 Task: Search one way flight ticket for 2 adults, 2 infants in seat and 1 infant on lap in first from Dallas: Dallas Fort Worth International Airport to Springfield: Abraham Lincoln Capital Airport on 5-2-2023. Choice of flights is Singapure airlines. Number of bags: 5 checked bags. Price is upto 45000. Outbound departure time preference is 17:30.
Action: Mouse moved to (347, 137)
Screenshot: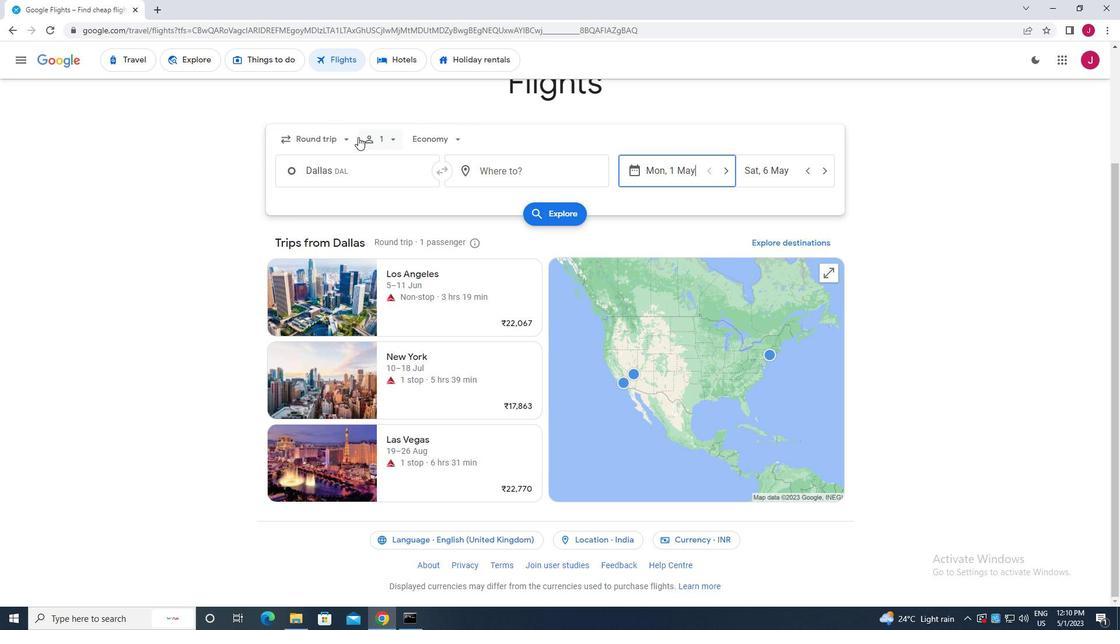 
Action: Mouse pressed left at (347, 137)
Screenshot: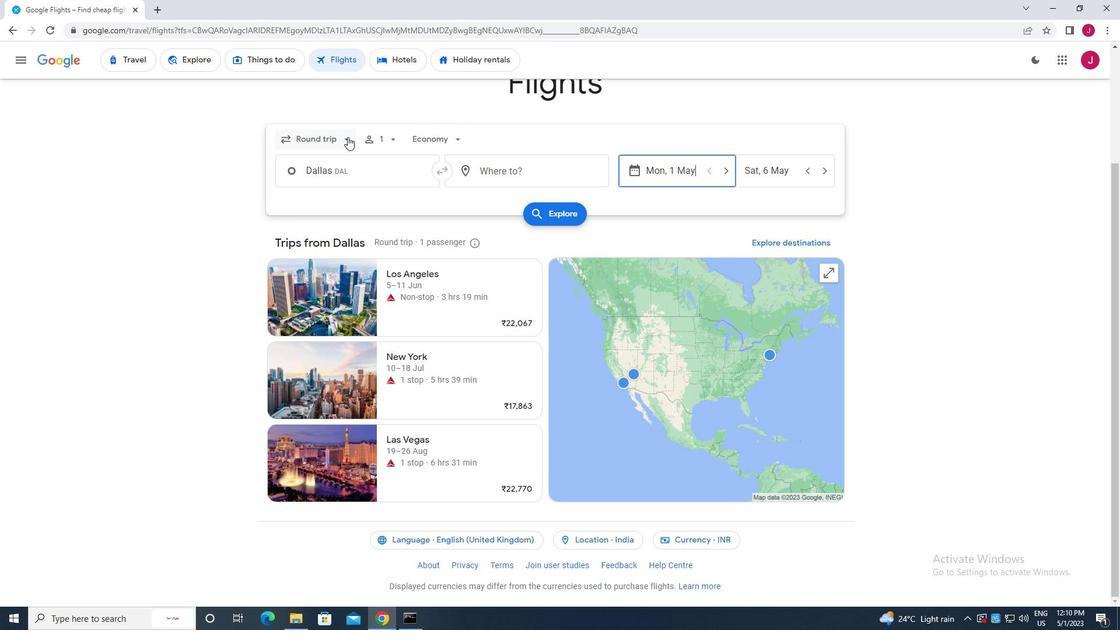 
Action: Mouse moved to (338, 192)
Screenshot: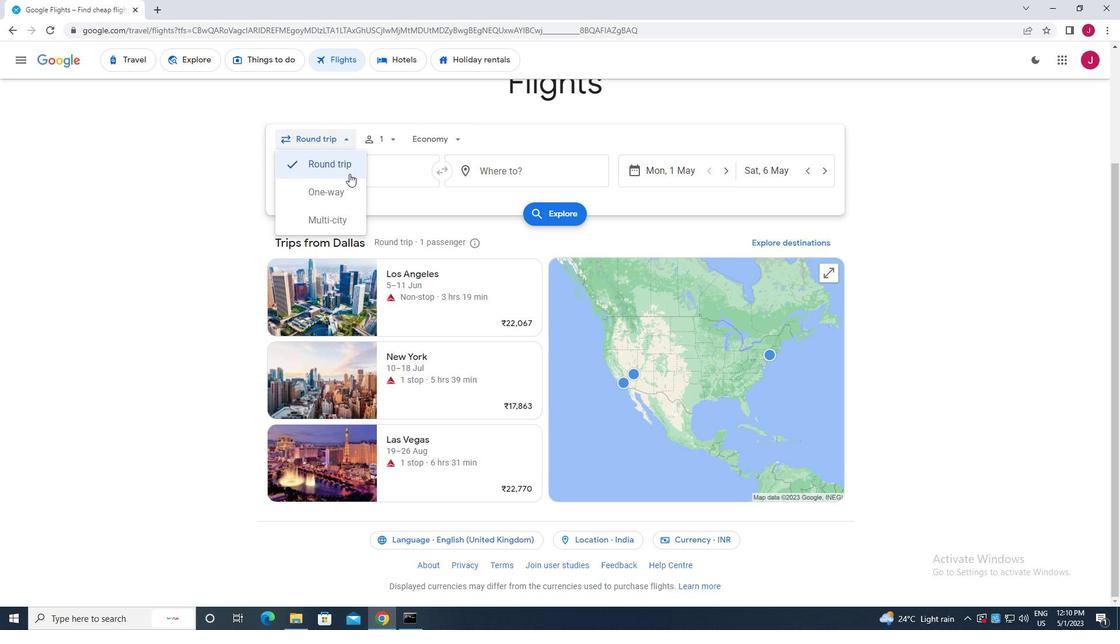 
Action: Mouse pressed left at (338, 192)
Screenshot: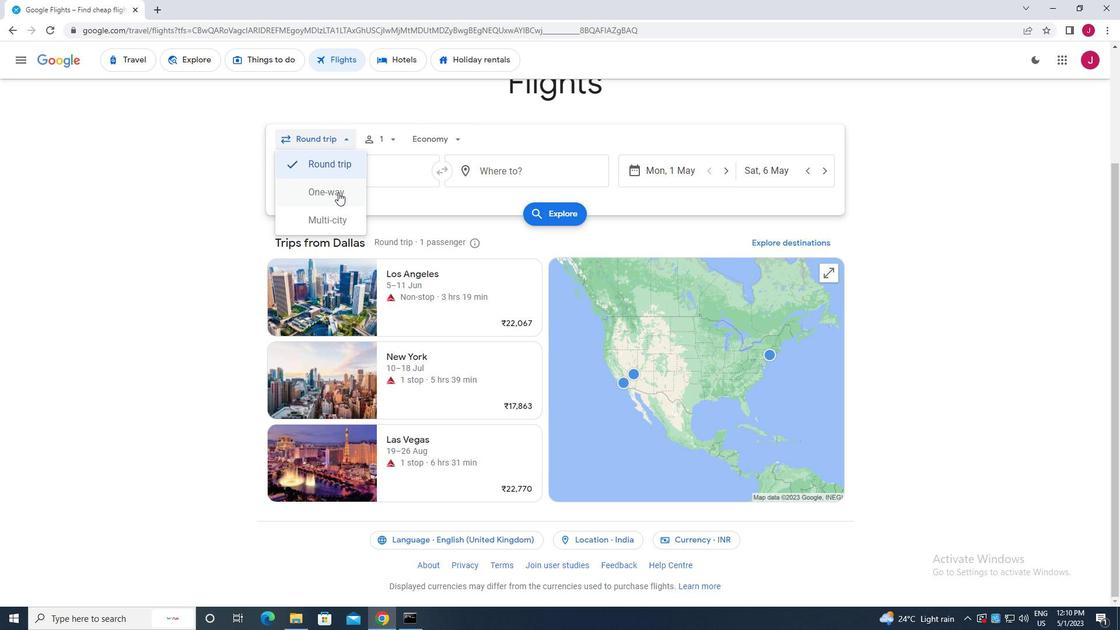 
Action: Mouse moved to (392, 141)
Screenshot: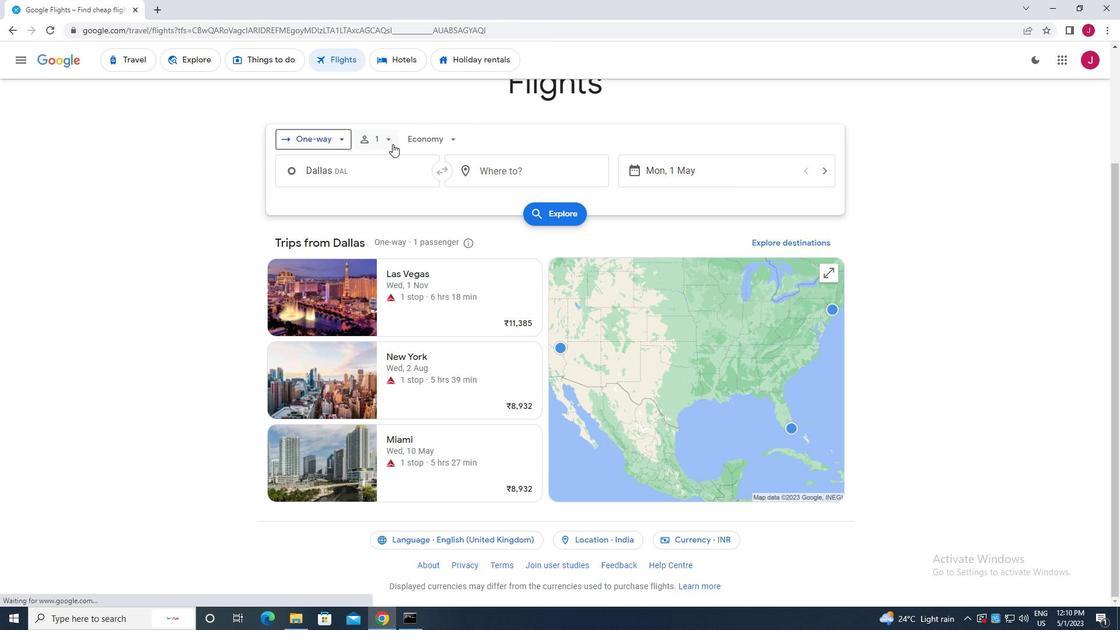 
Action: Mouse pressed left at (392, 141)
Screenshot: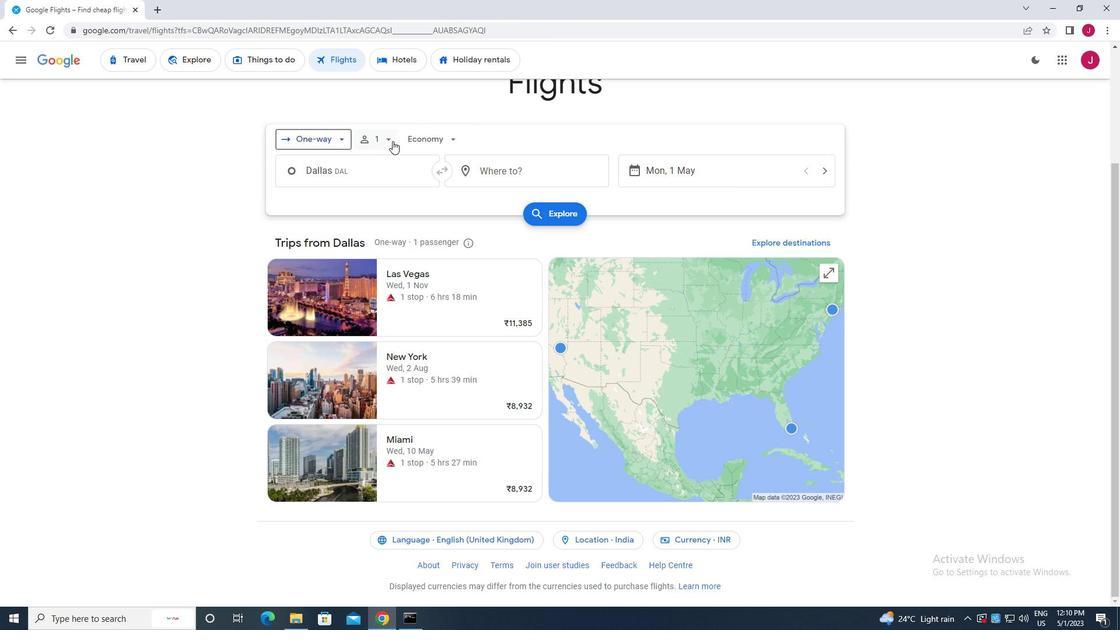 
Action: Mouse moved to (476, 168)
Screenshot: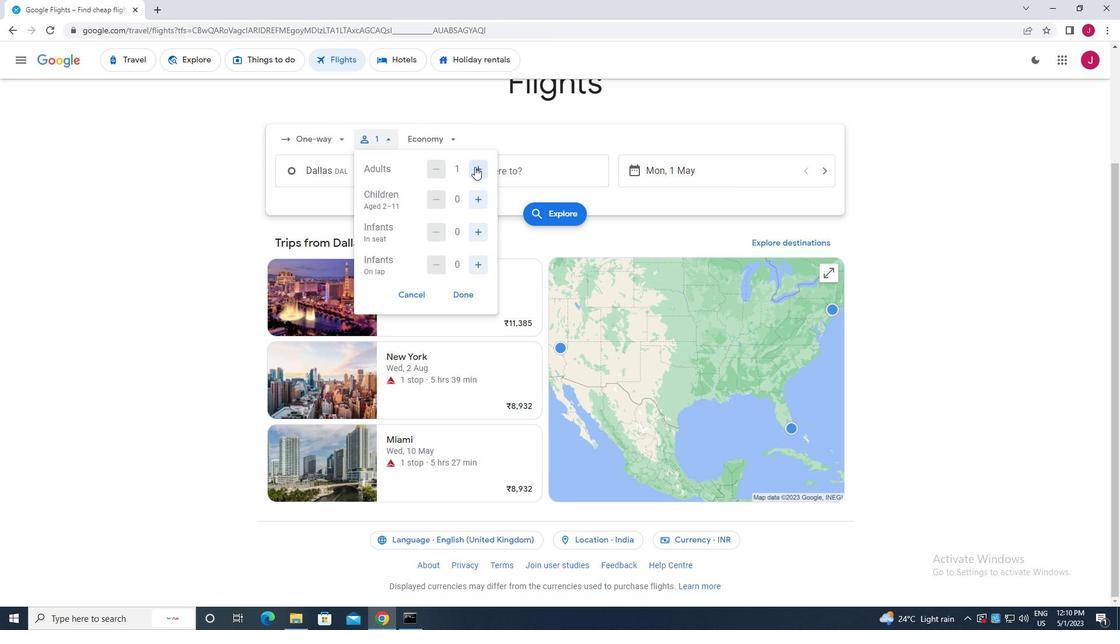 
Action: Mouse pressed left at (476, 168)
Screenshot: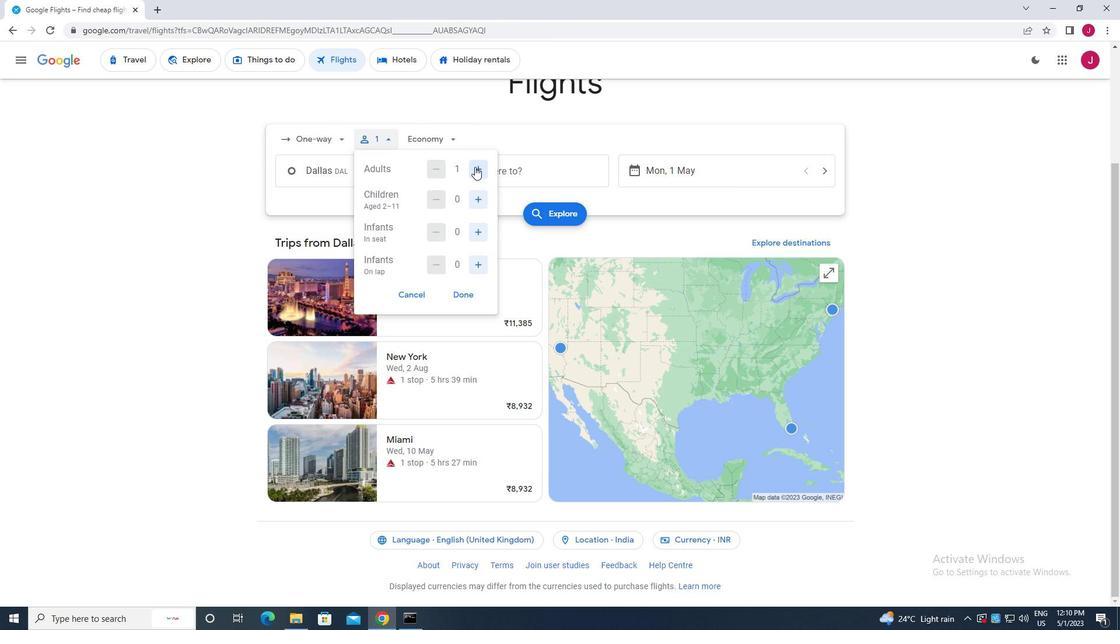 
Action: Mouse moved to (477, 169)
Screenshot: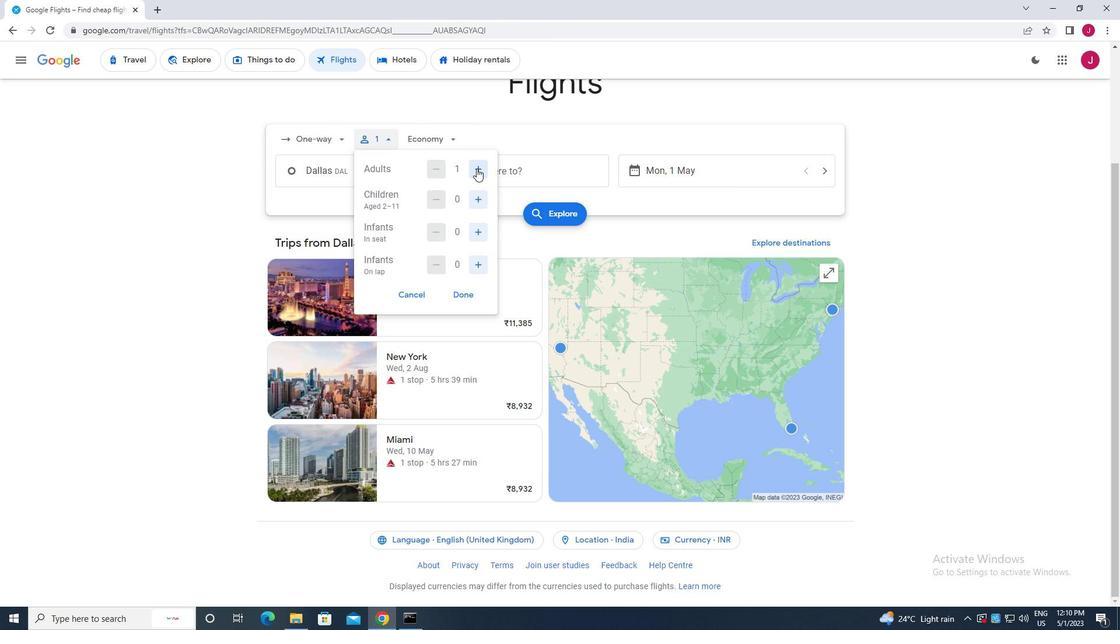 
Action: Mouse pressed left at (477, 169)
Screenshot: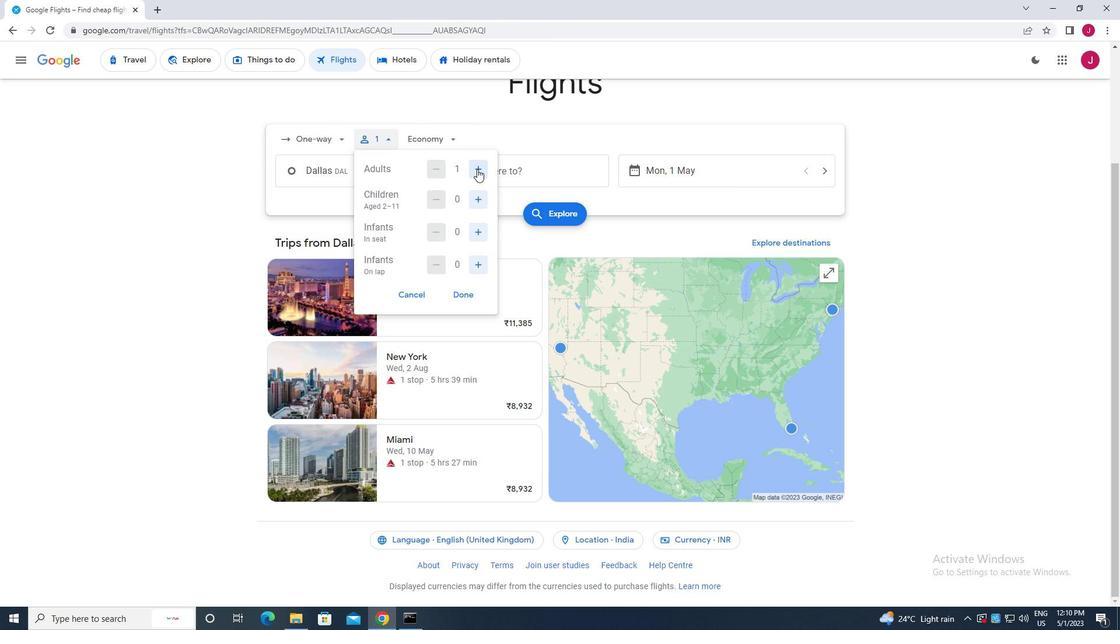 
Action: Mouse moved to (434, 169)
Screenshot: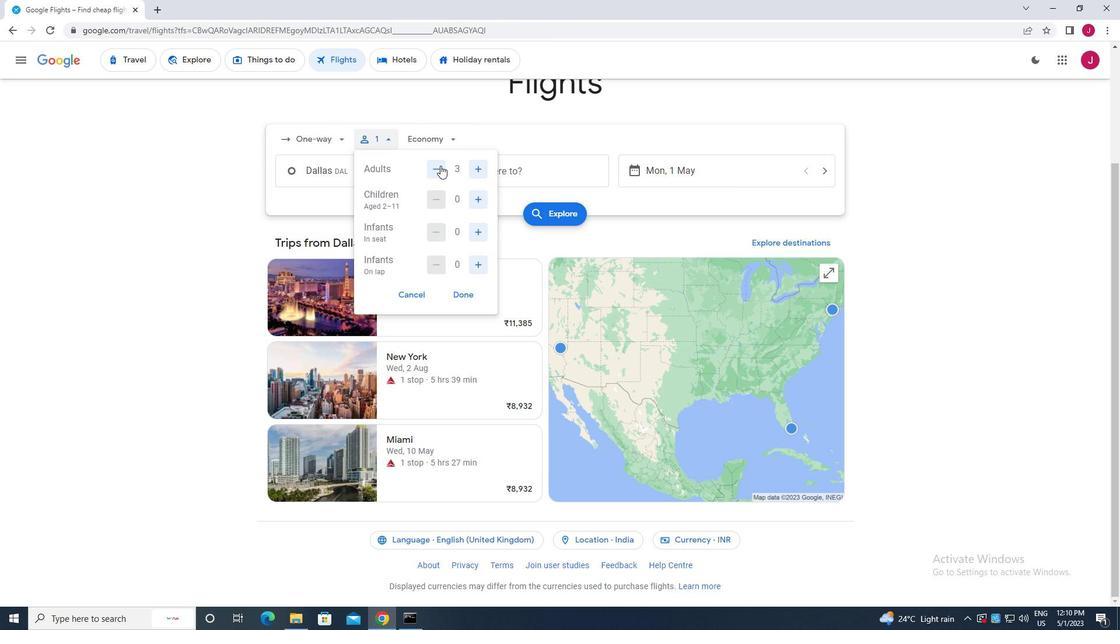 
Action: Mouse pressed left at (434, 169)
Screenshot: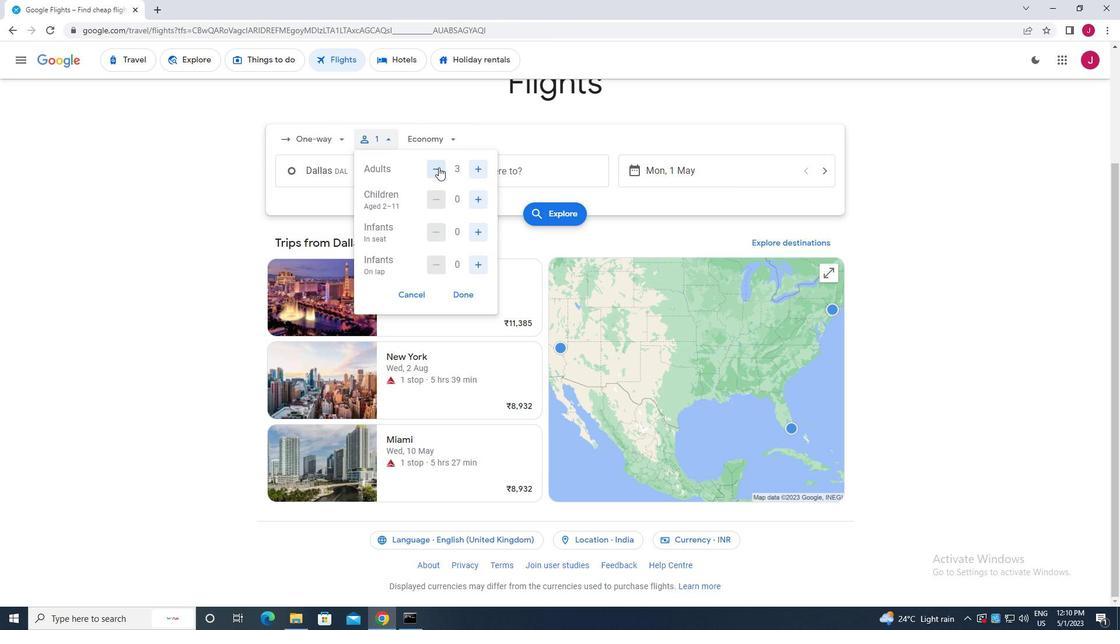 
Action: Mouse moved to (478, 201)
Screenshot: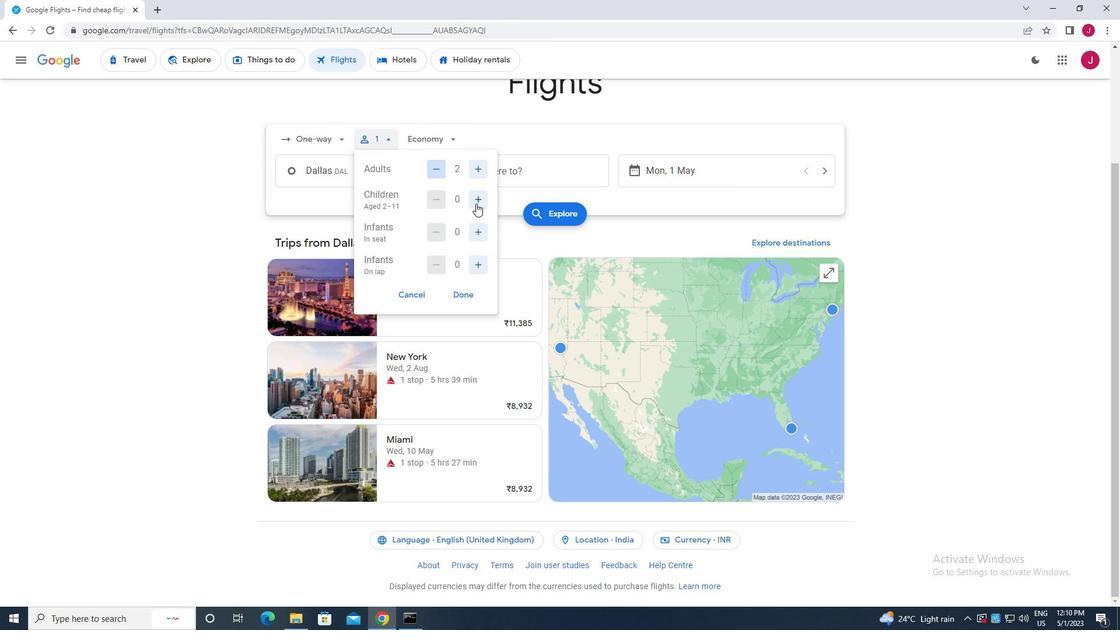 
Action: Mouse pressed left at (478, 201)
Screenshot: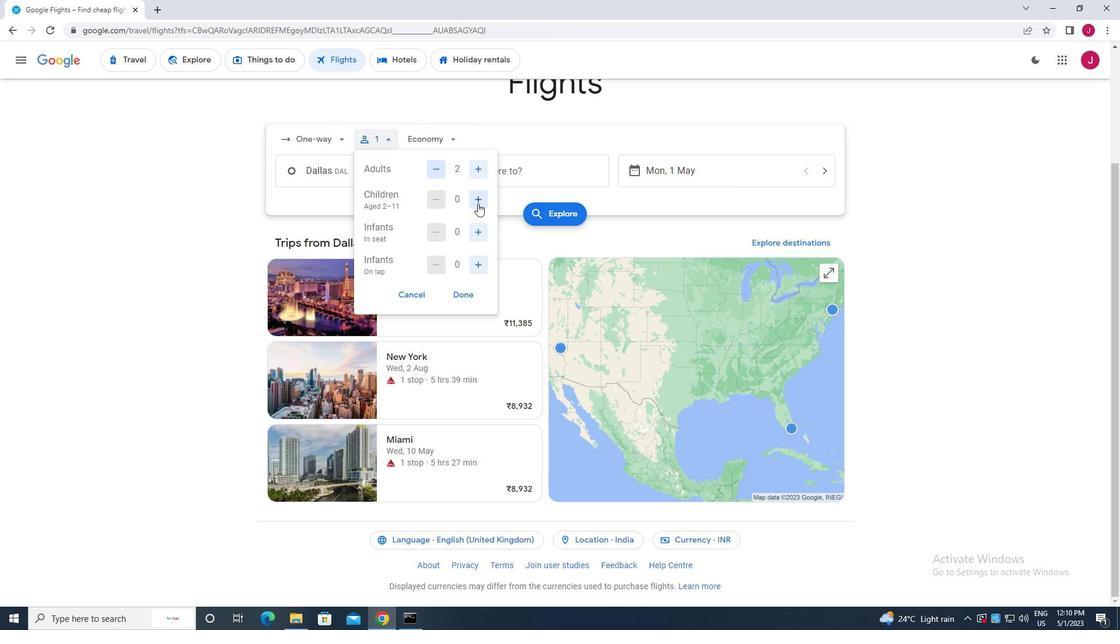 
Action: Mouse pressed left at (478, 201)
Screenshot: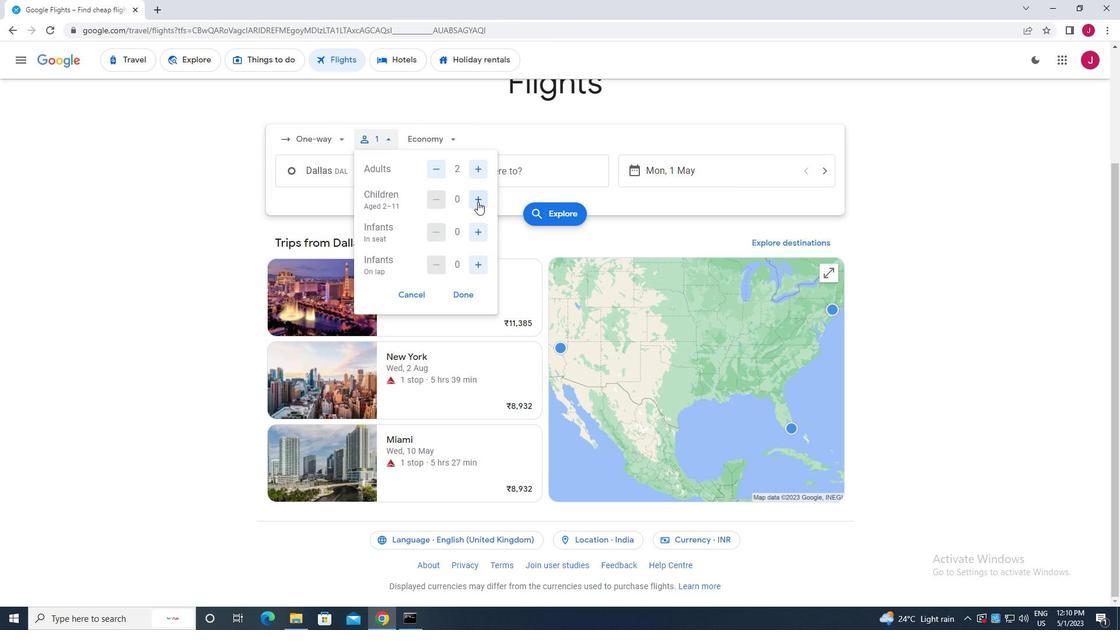 
Action: Mouse moved to (437, 199)
Screenshot: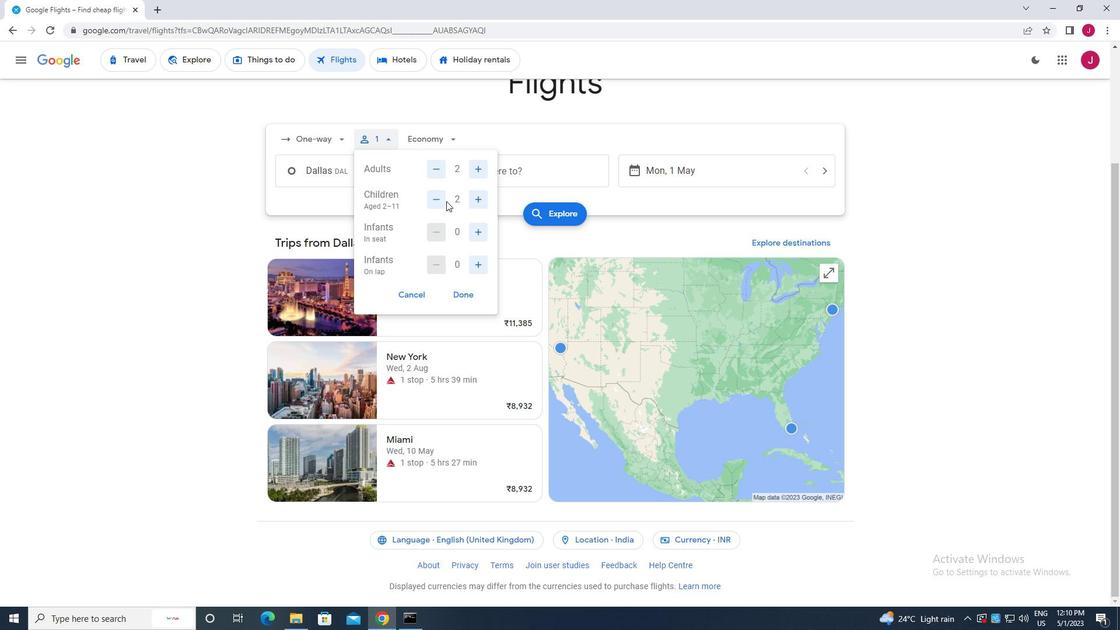 
Action: Mouse pressed left at (437, 199)
Screenshot: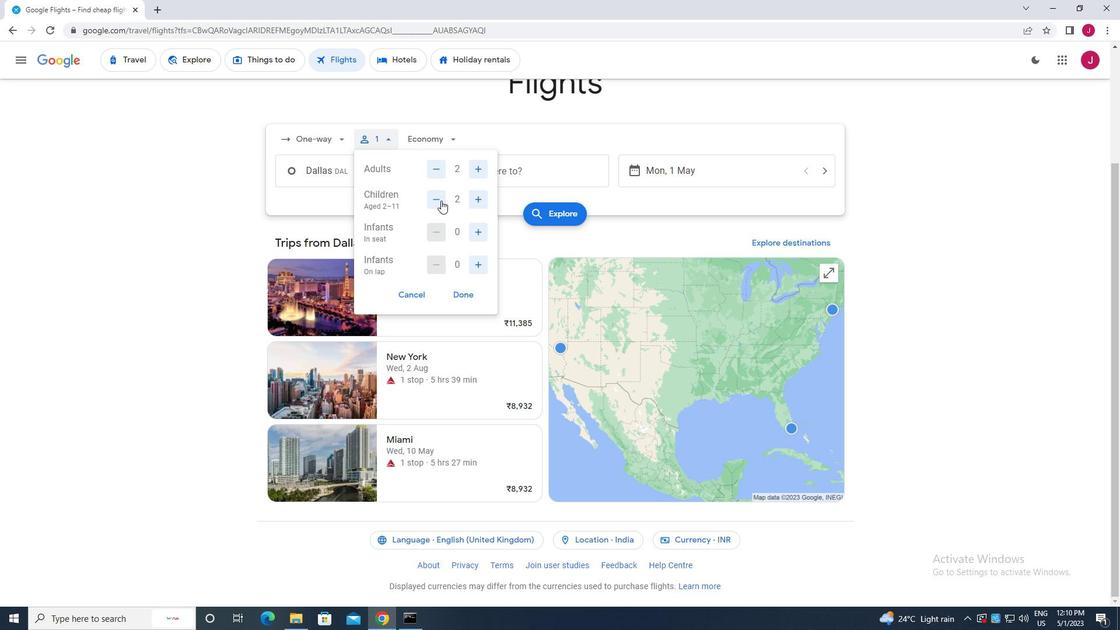 
Action: Mouse pressed left at (437, 199)
Screenshot: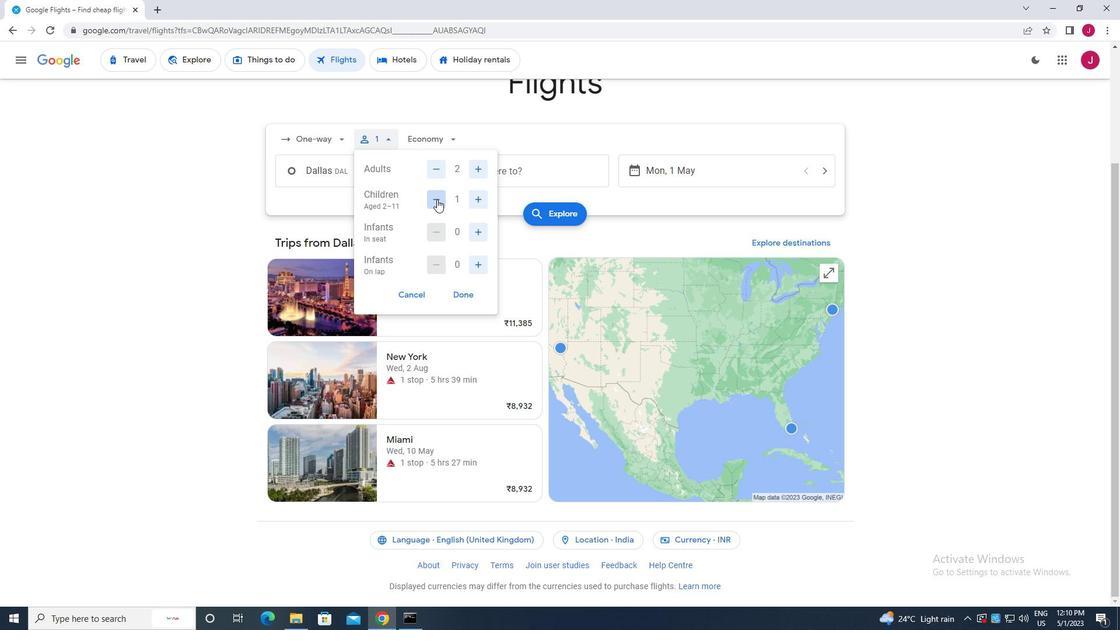 
Action: Mouse moved to (480, 231)
Screenshot: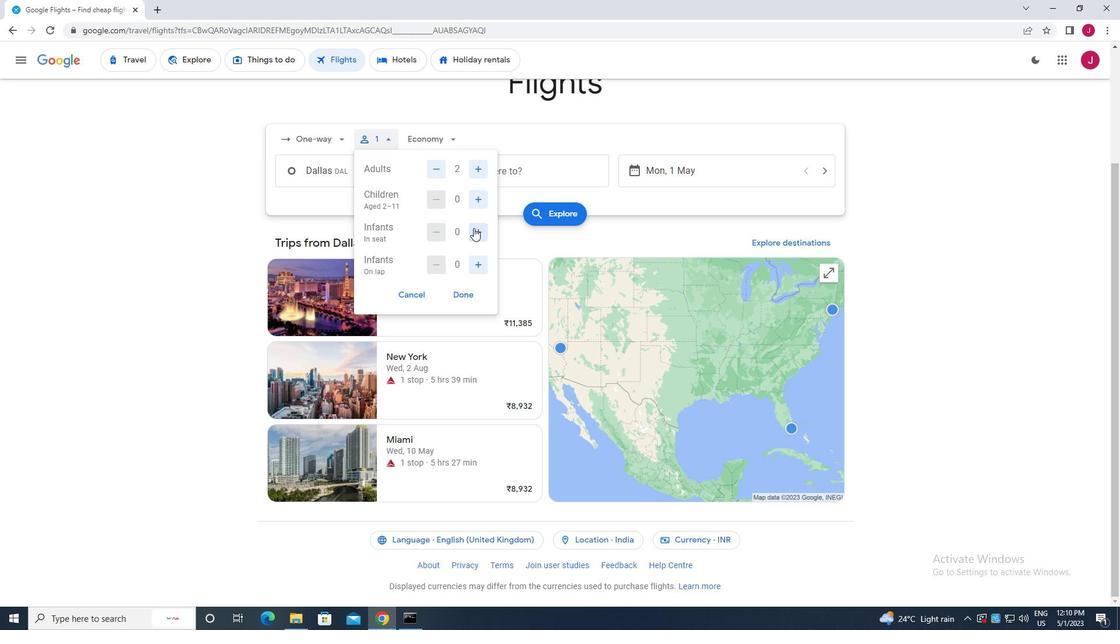 
Action: Mouse pressed left at (480, 231)
Screenshot: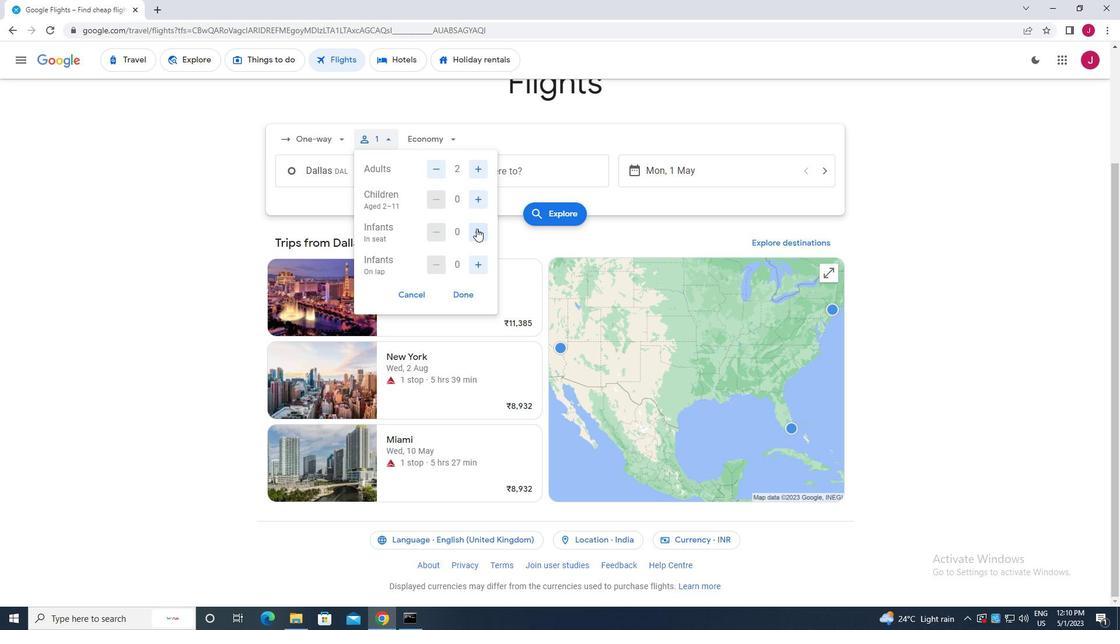 
Action: Mouse moved to (480, 231)
Screenshot: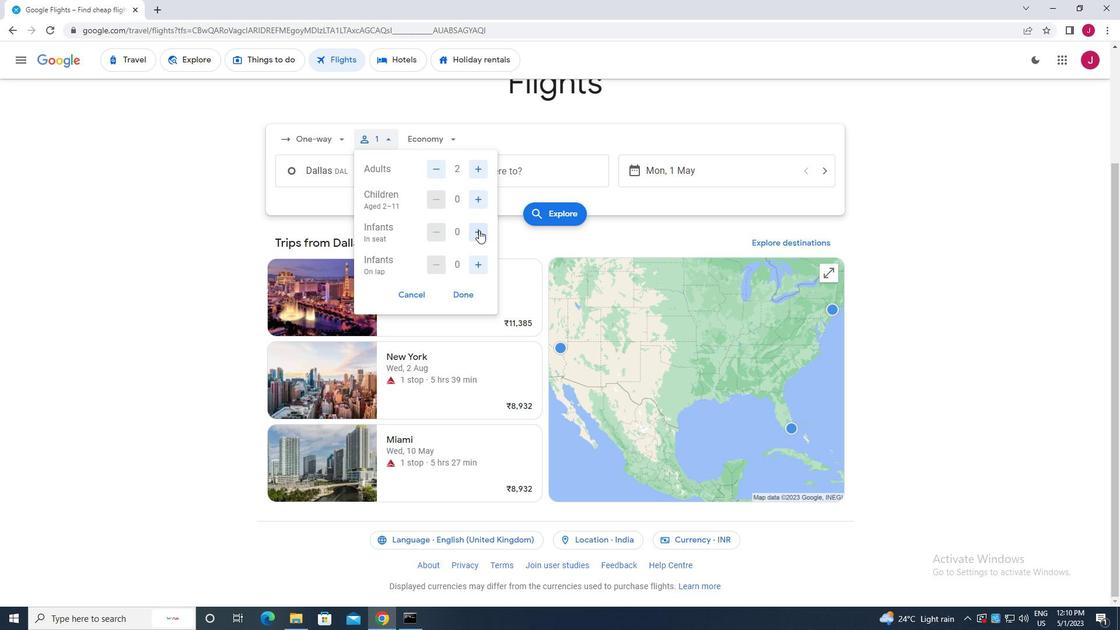 
Action: Mouse pressed left at (480, 231)
Screenshot: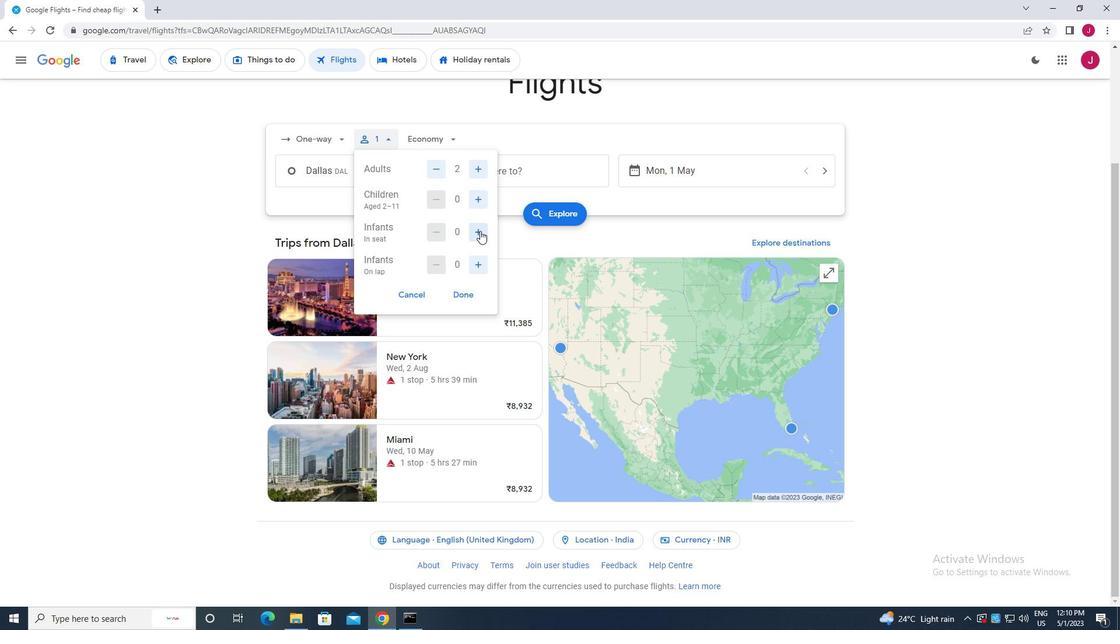
Action: Mouse moved to (479, 268)
Screenshot: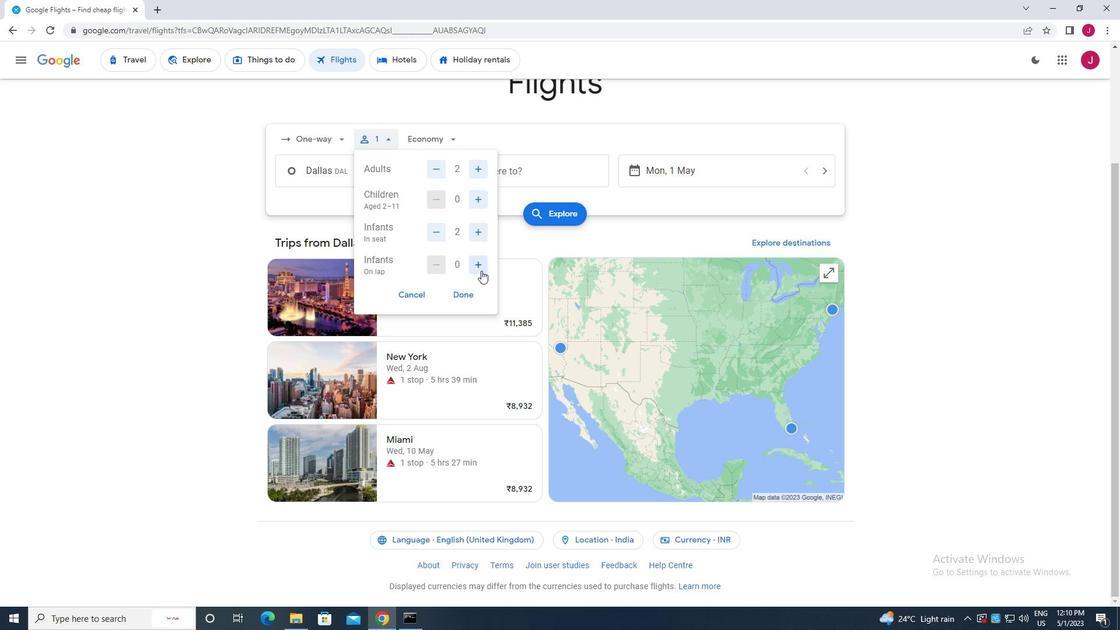 
Action: Mouse pressed left at (479, 268)
Screenshot: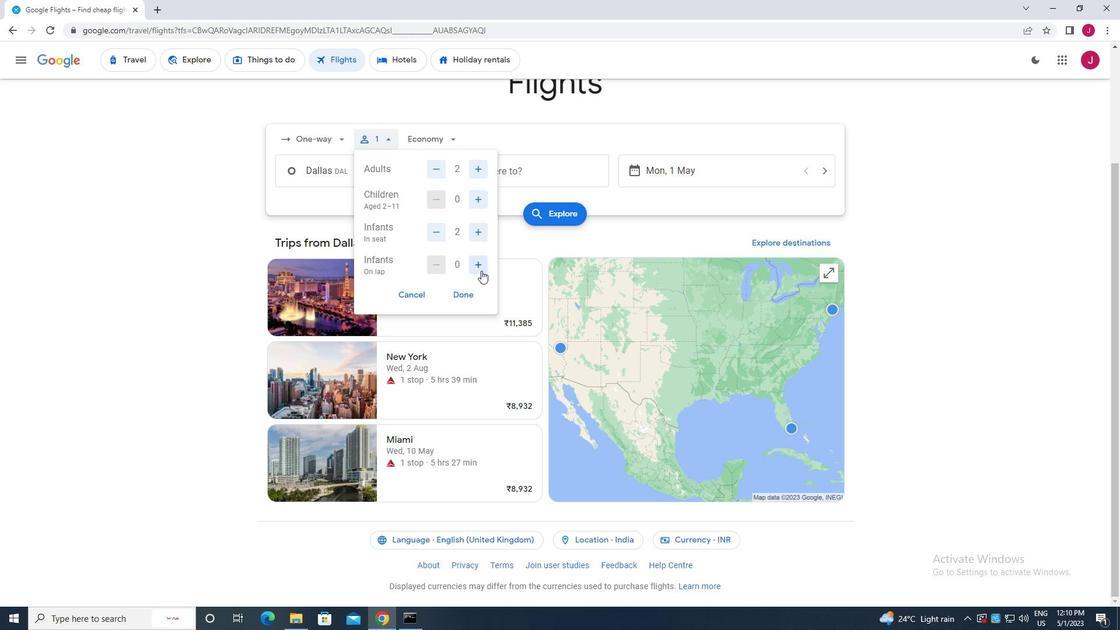 
Action: Mouse moved to (467, 295)
Screenshot: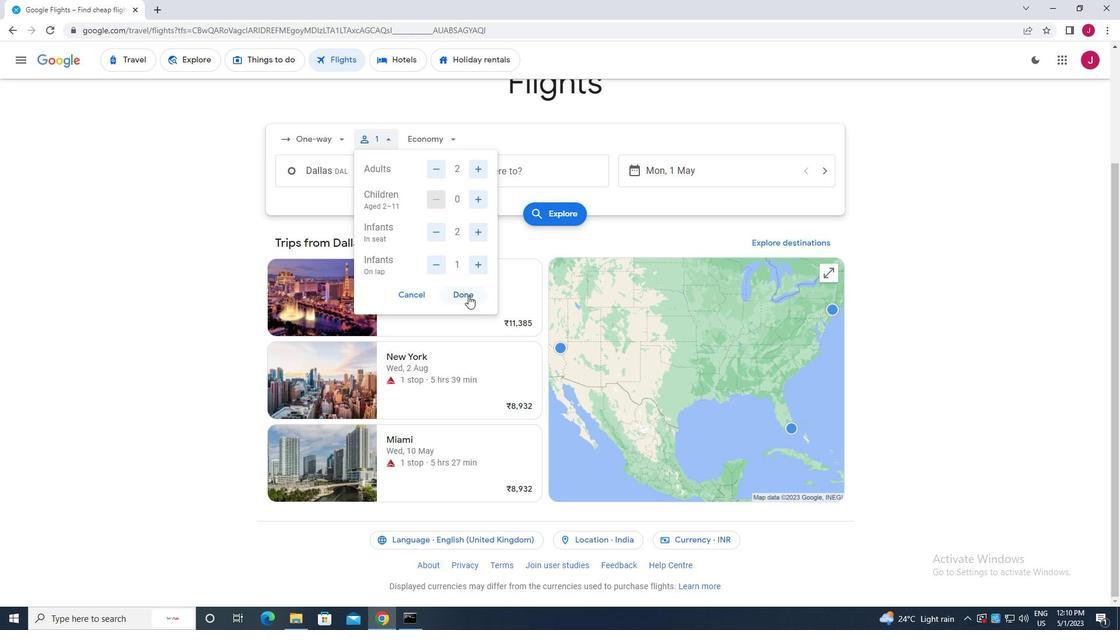 
Action: Mouse pressed left at (467, 295)
Screenshot: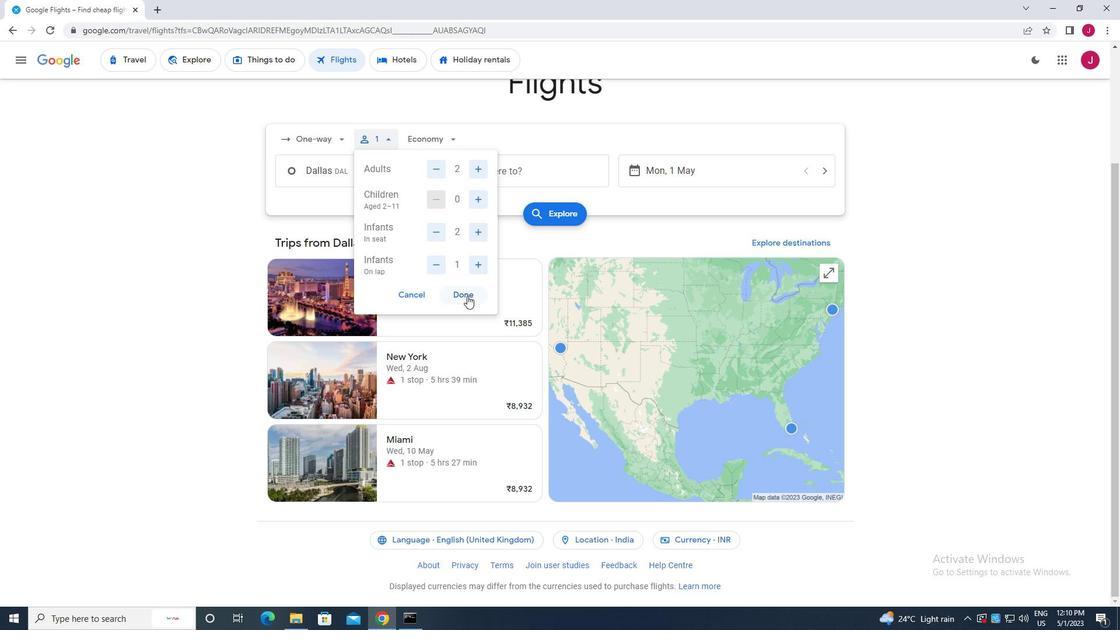 
Action: Mouse moved to (444, 140)
Screenshot: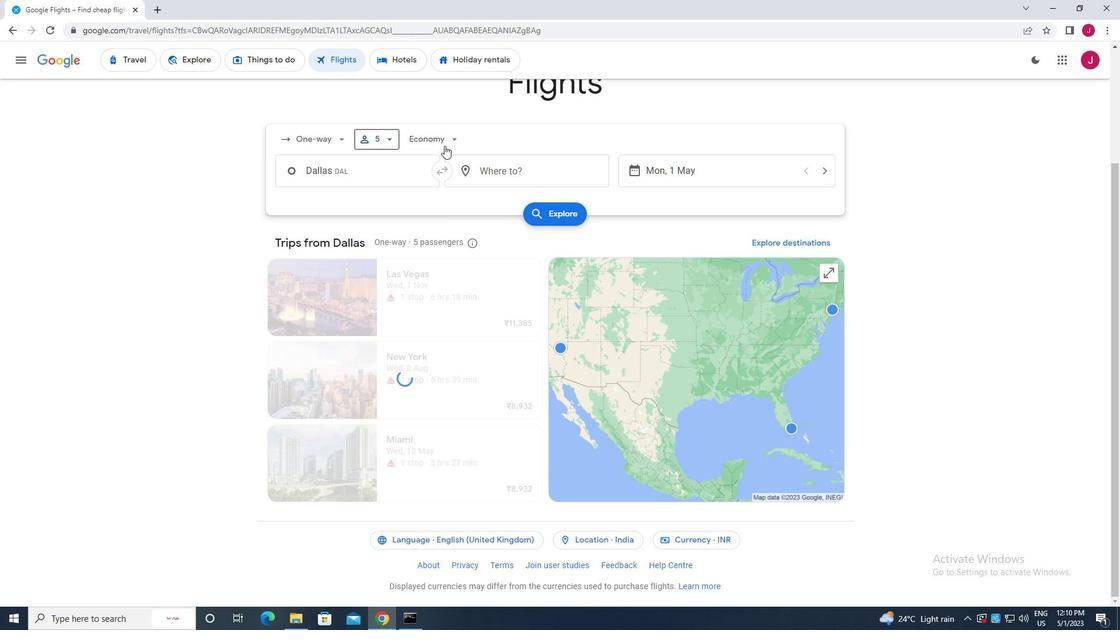 
Action: Mouse pressed left at (444, 140)
Screenshot: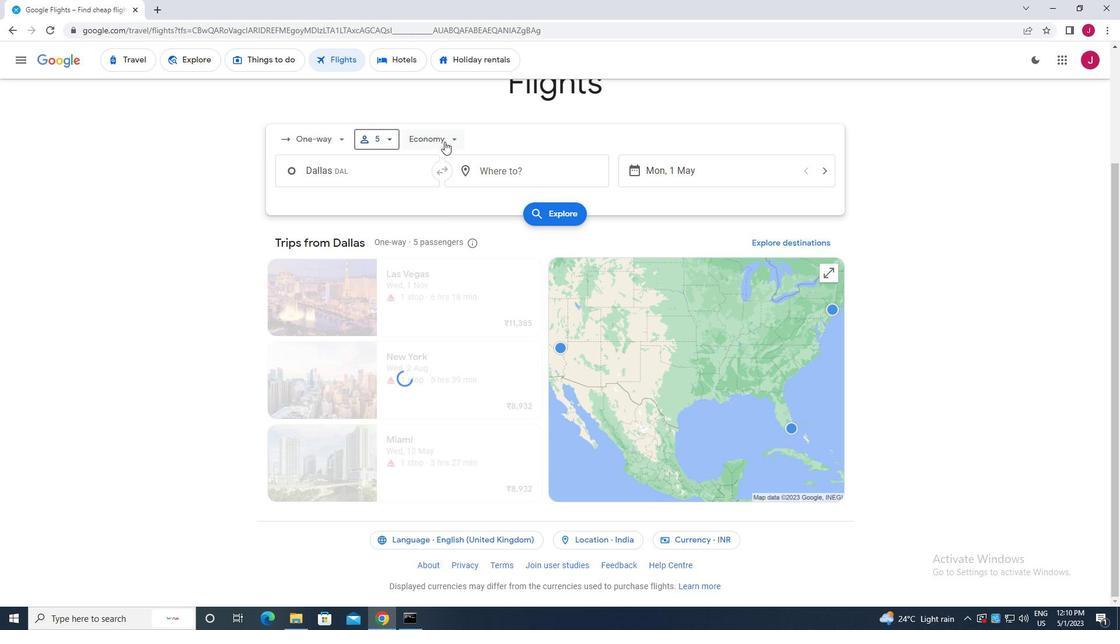 
Action: Mouse moved to (459, 245)
Screenshot: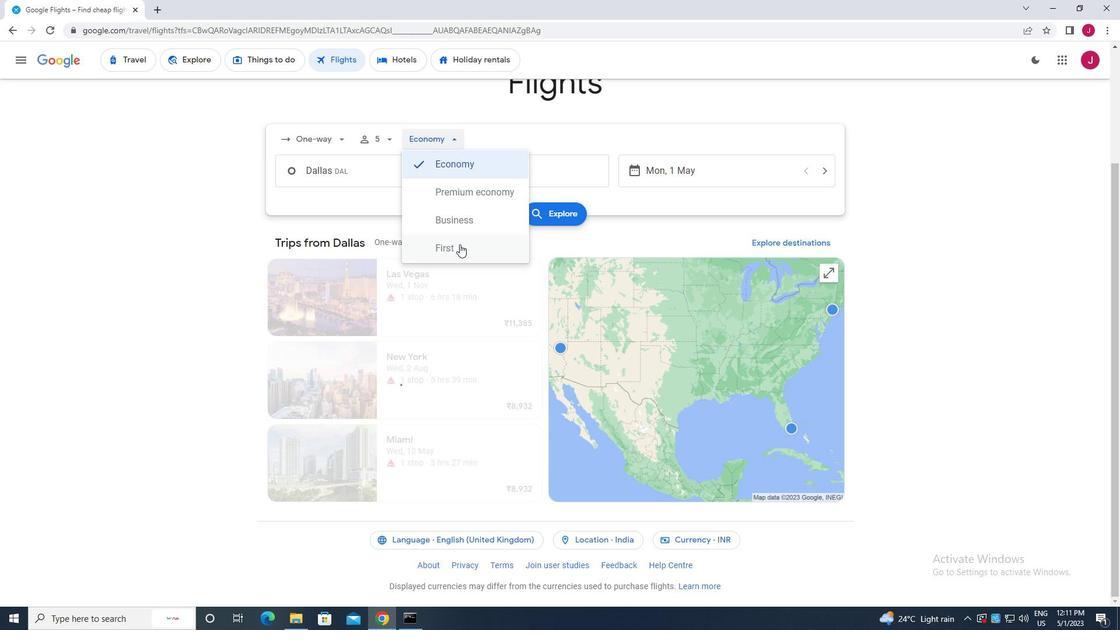 
Action: Mouse pressed left at (459, 245)
Screenshot: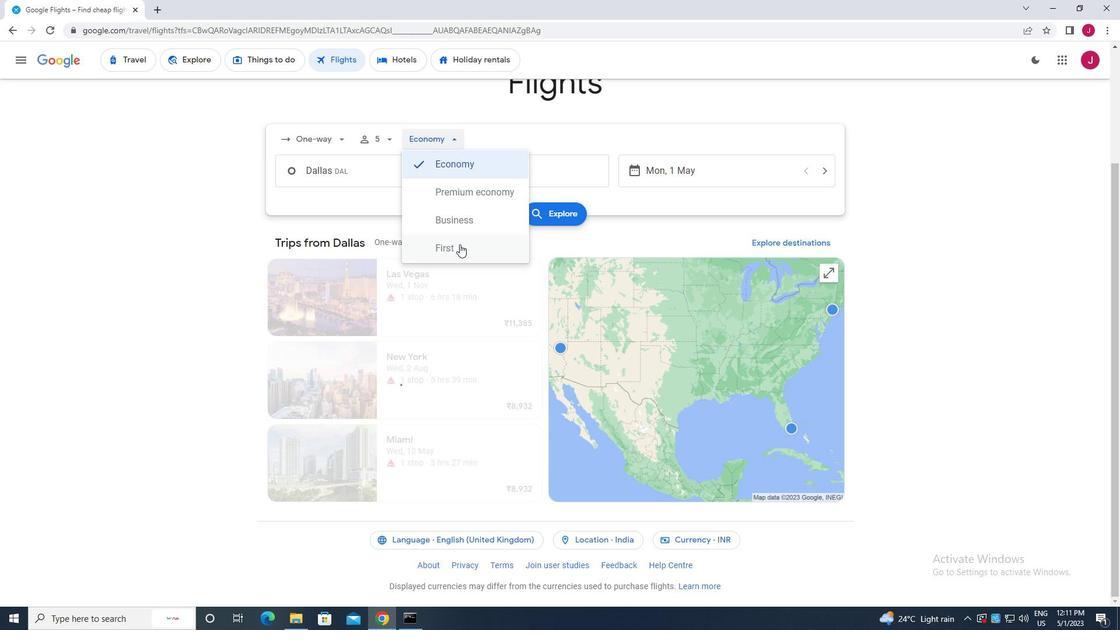 
Action: Mouse moved to (391, 176)
Screenshot: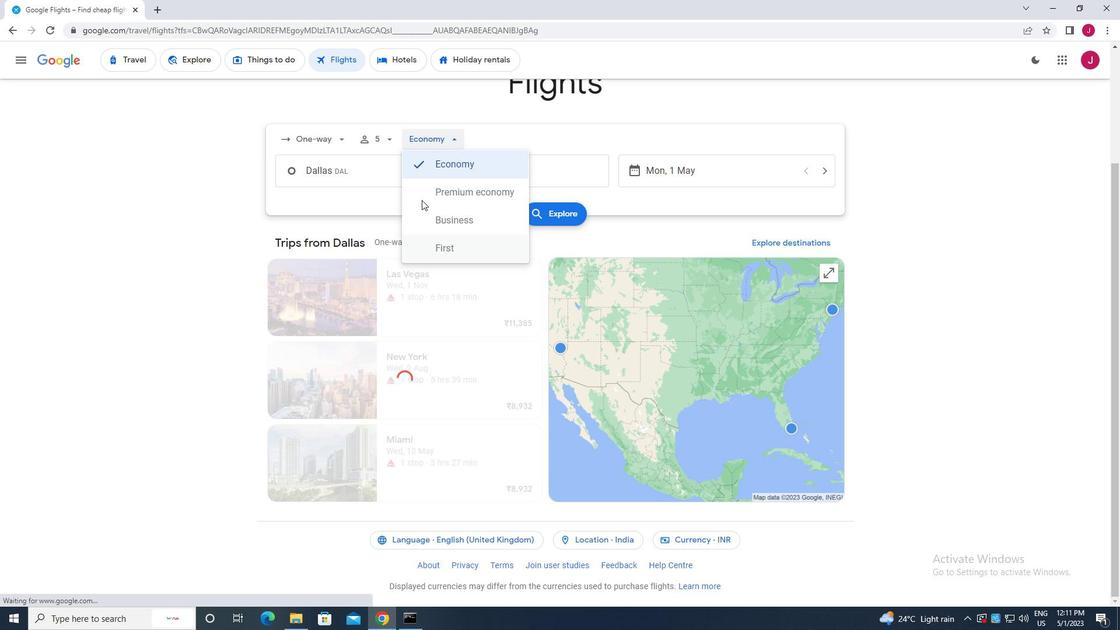 
Action: Mouse pressed left at (391, 176)
Screenshot: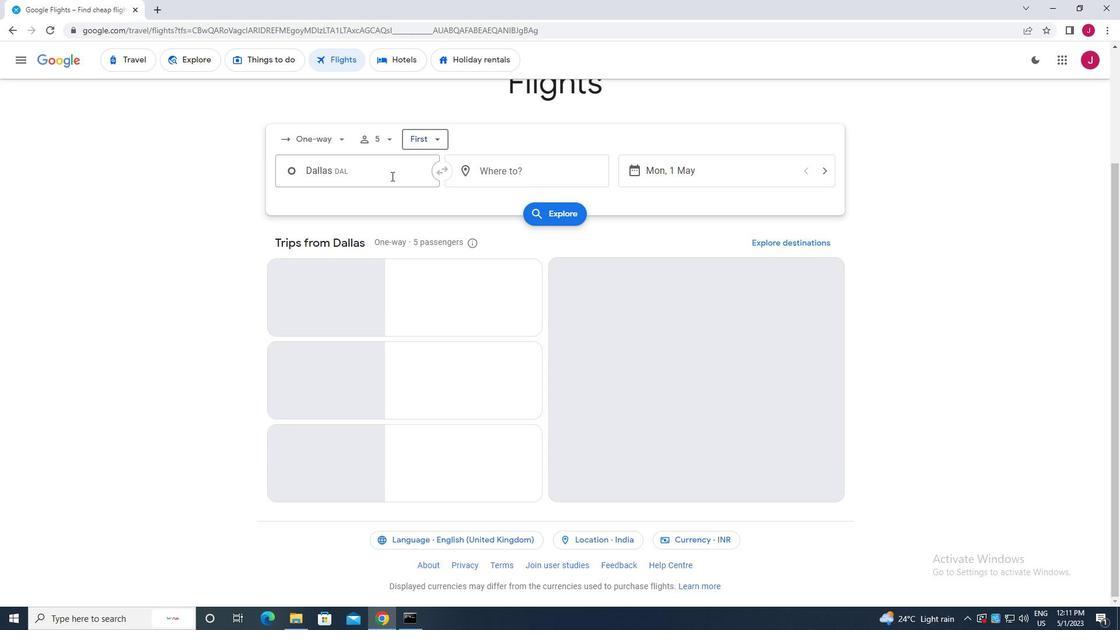 
Action: Mouse moved to (393, 176)
Screenshot: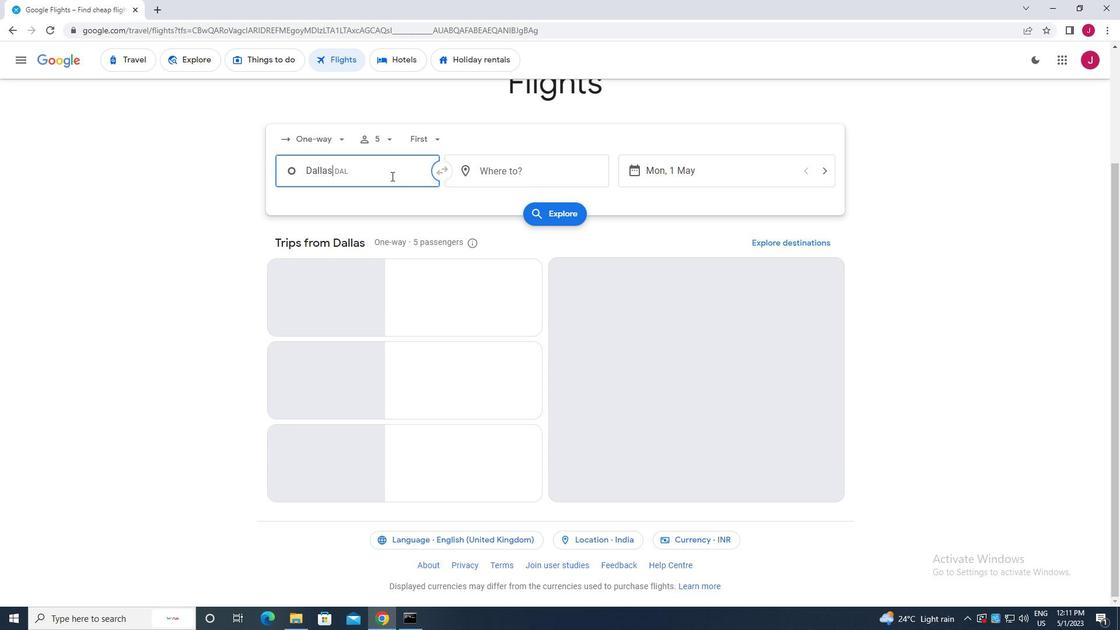 
Action: Key pressed dallas
Screenshot: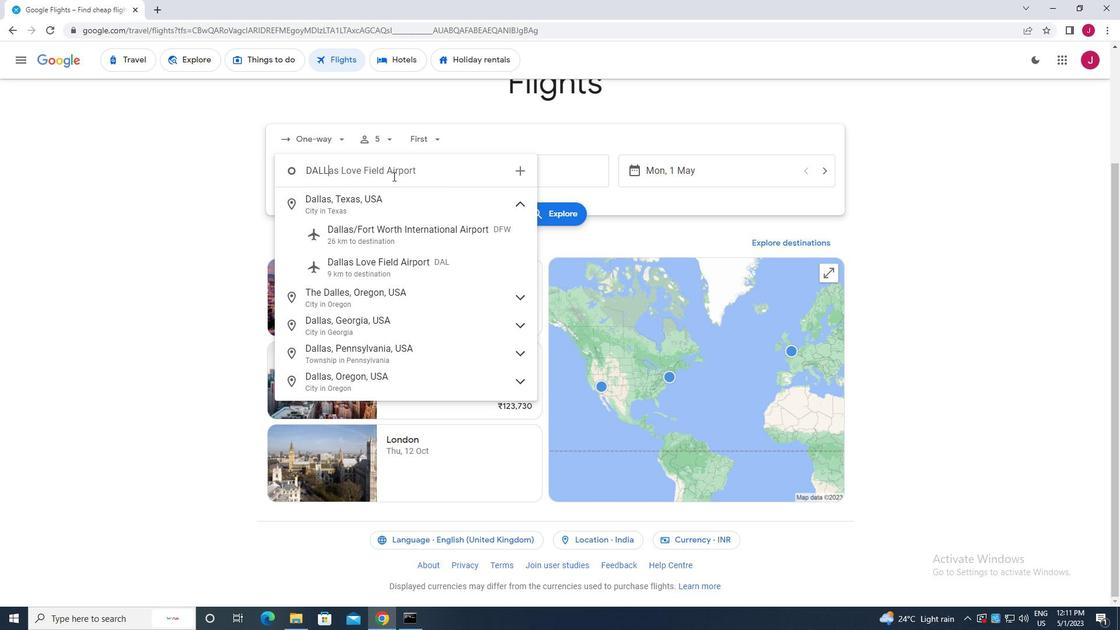 
Action: Mouse moved to (366, 259)
Screenshot: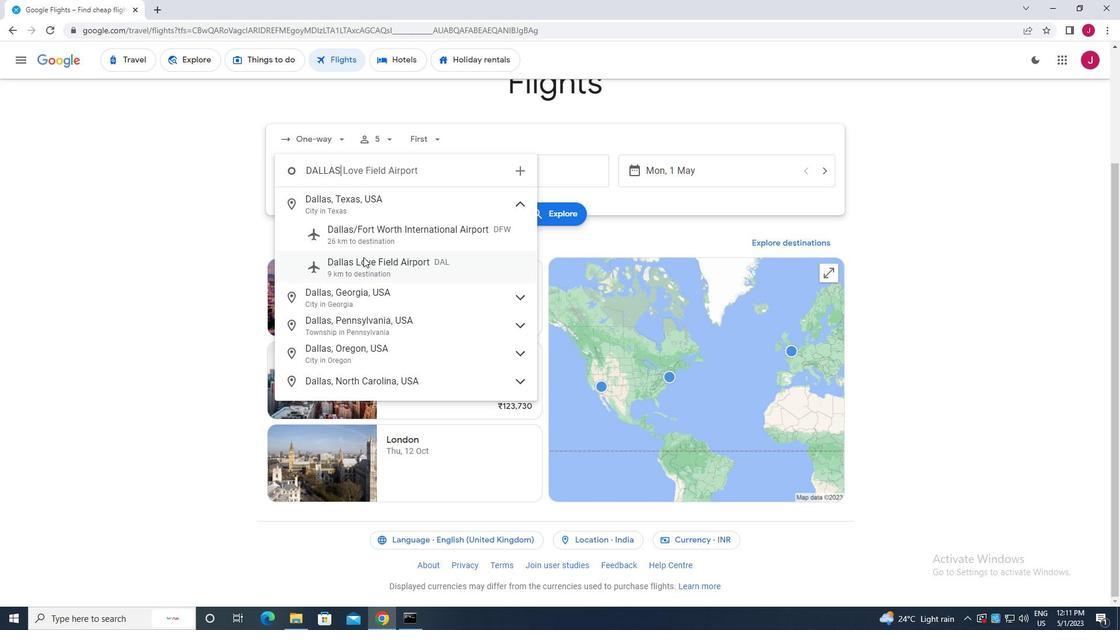 
Action: Mouse pressed left at (366, 259)
Screenshot: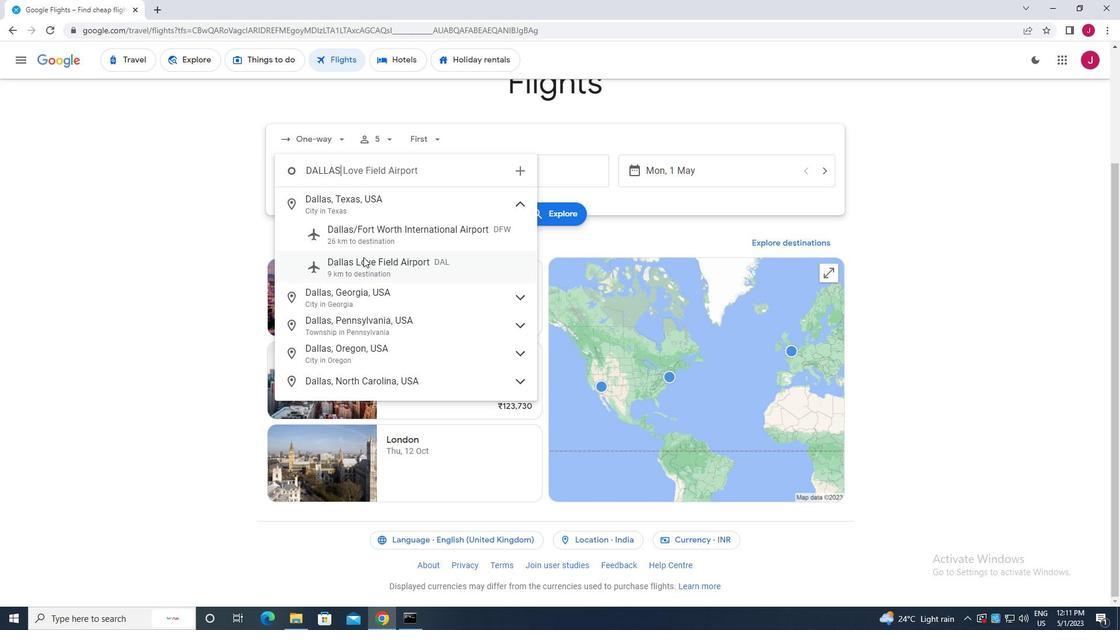 
Action: Mouse moved to (577, 178)
Screenshot: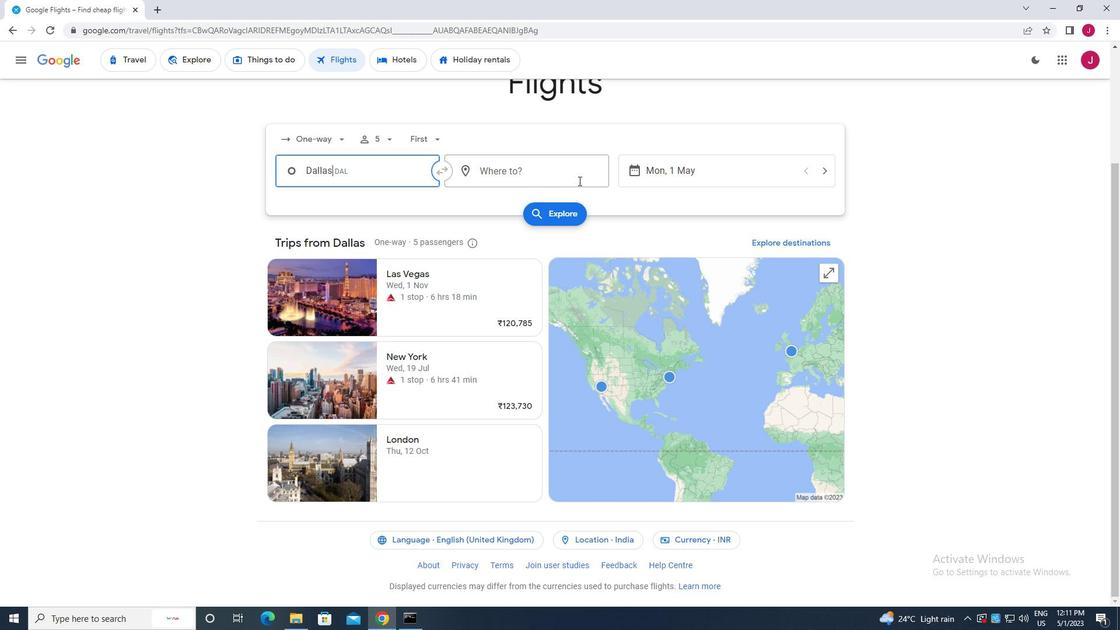 
Action: Mouse pressed left at (577, 178)
Screenshot: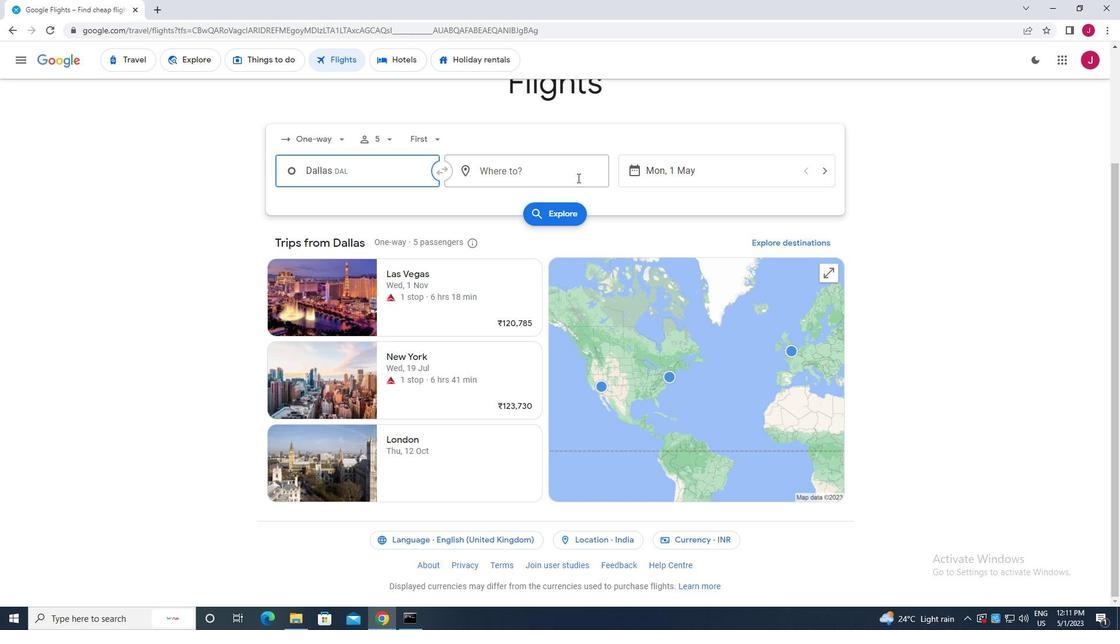 
Action: Mouse moved to (577, 178)
Screenshot: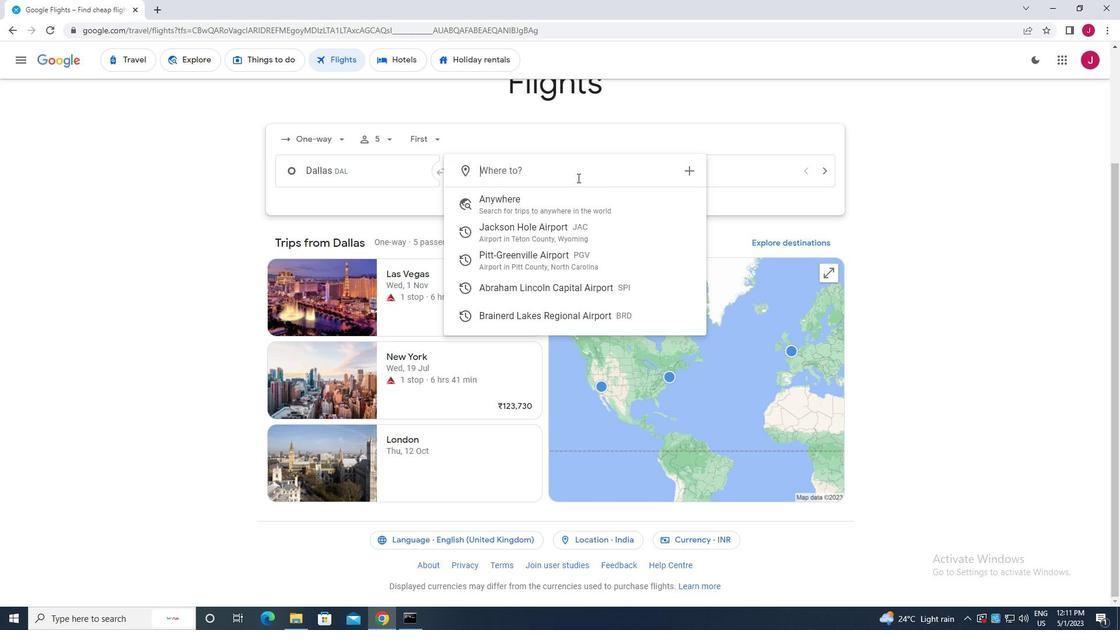 
Action: Key pressed springf
Screenshot: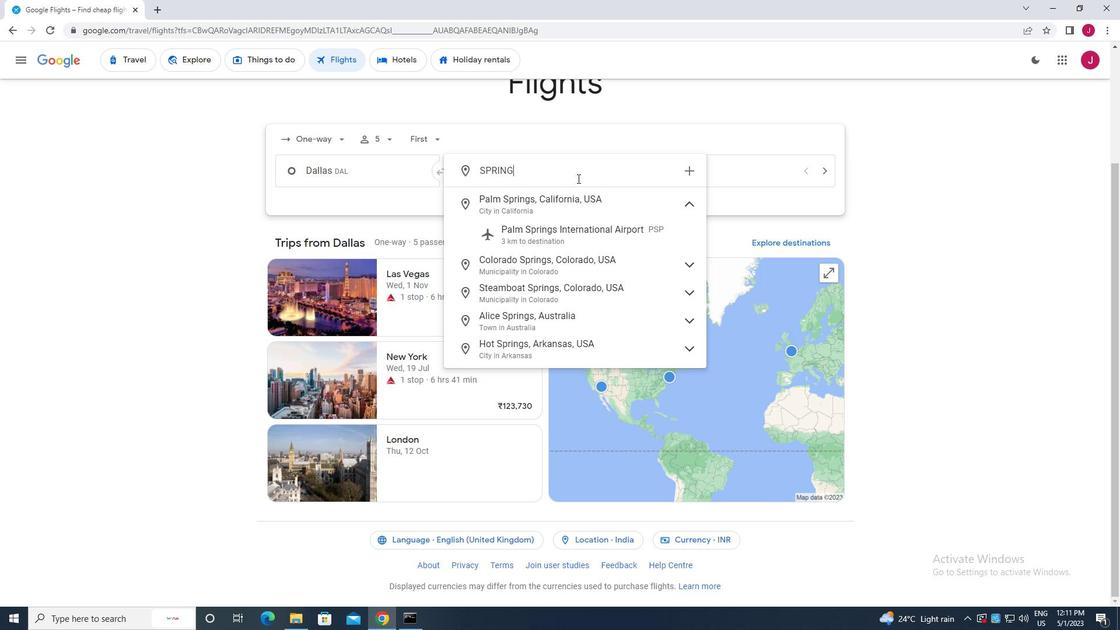 
Action: Mouse moved to (567, 263)
Screenshot: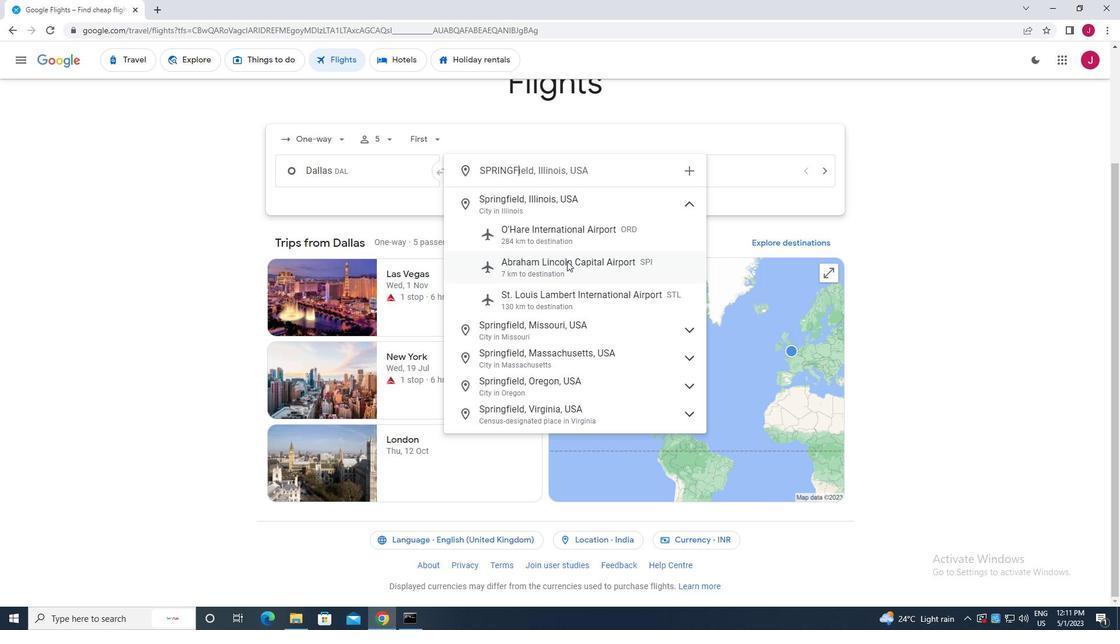 
Action: Mouse pressed left at (567, 263)
Screenshot: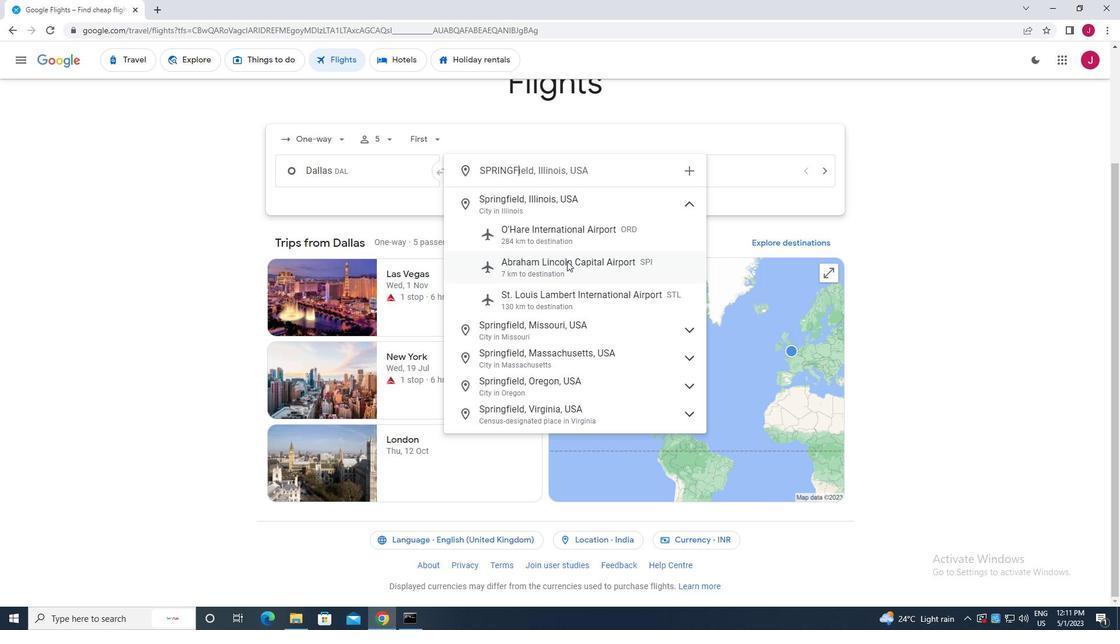 
Action: Mouse moved to (710, 176)
Screenshot: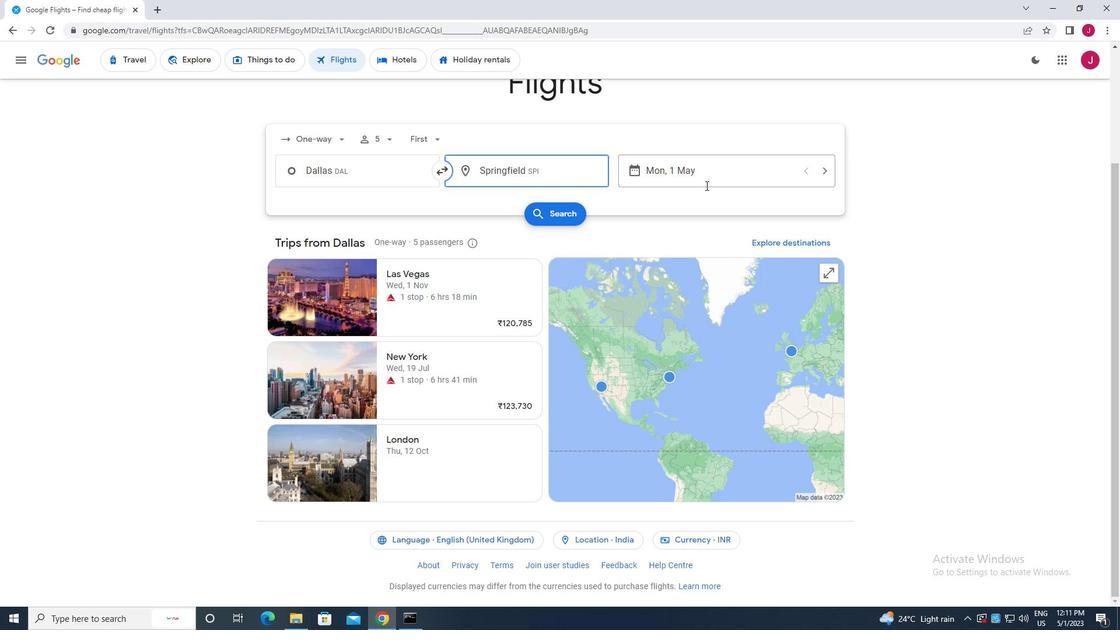 
Action: Mouse pressed left at (710, 176)
Screenshot: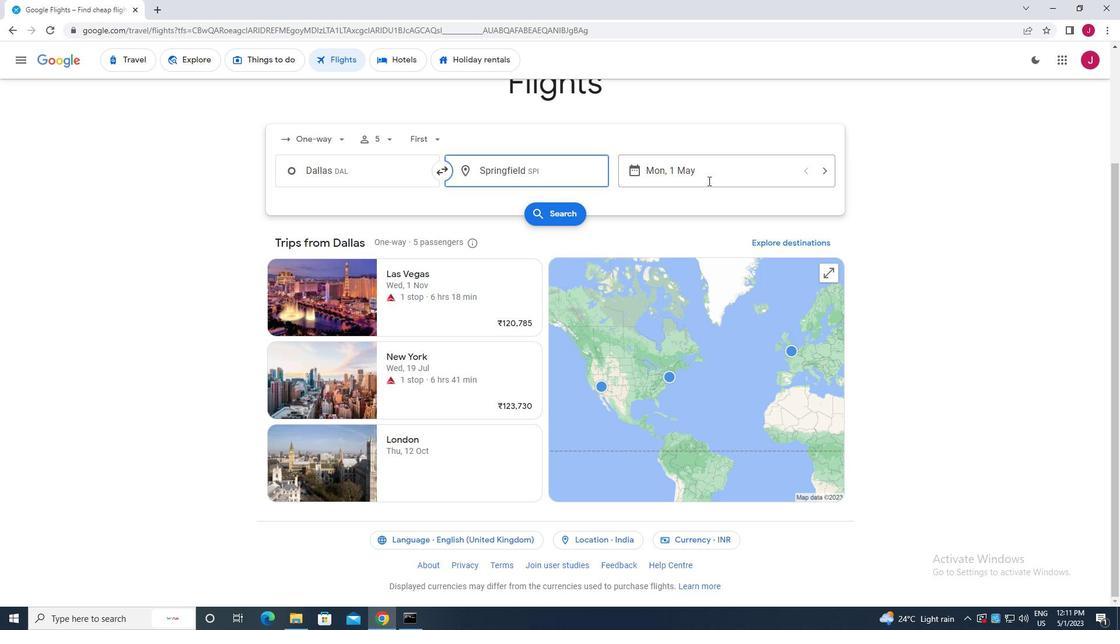 
Action: Mouse moved to (476, 262)
Screenshot: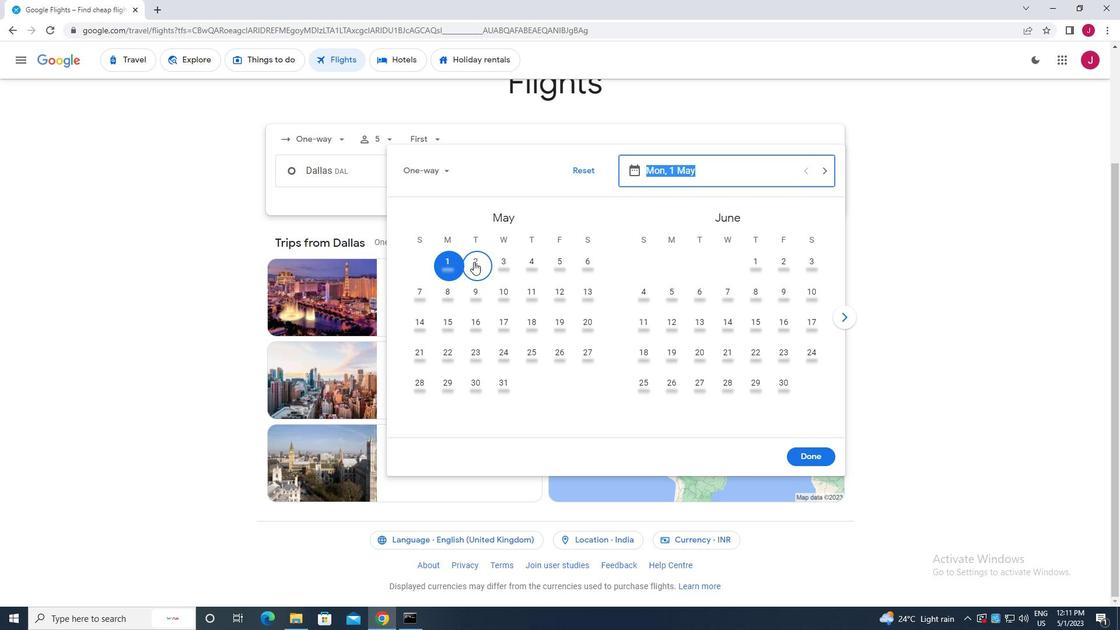 
Action: Mouse pressed left at (476, 262)
Screenshot: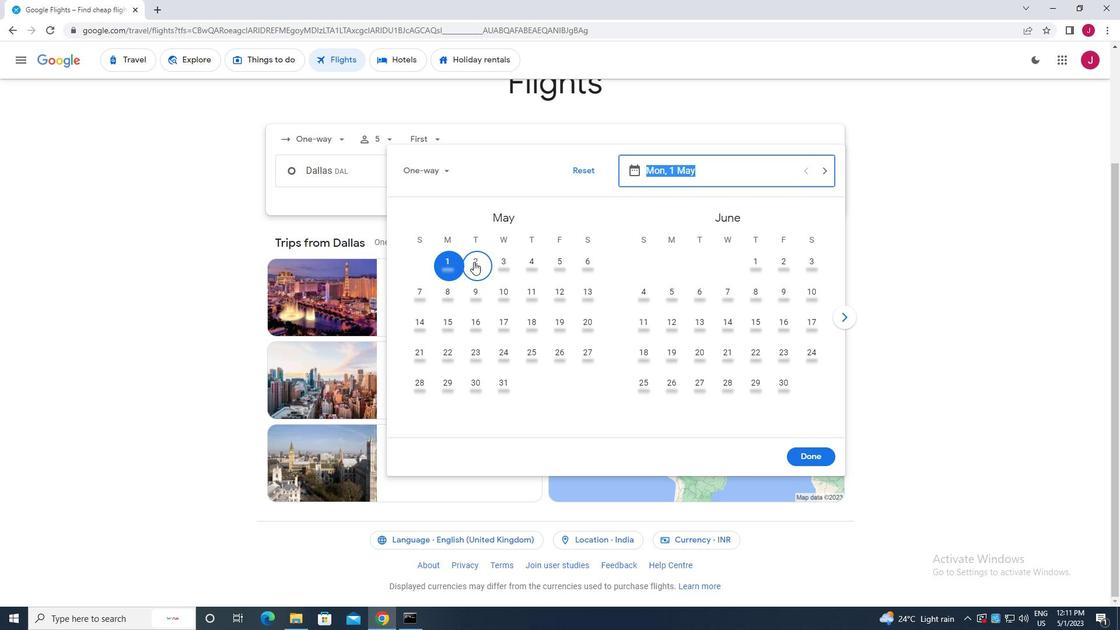 
Action: Mouse moved to (808, 464)
Screenshot: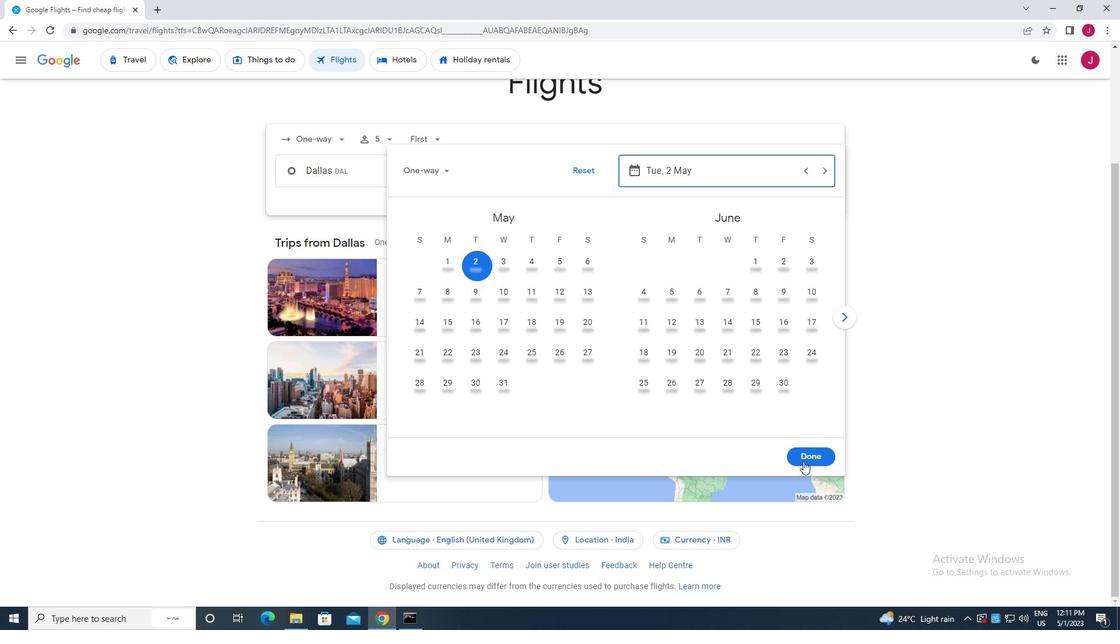 
Action: Mouse pressed left at (808, 464)
Screenshot: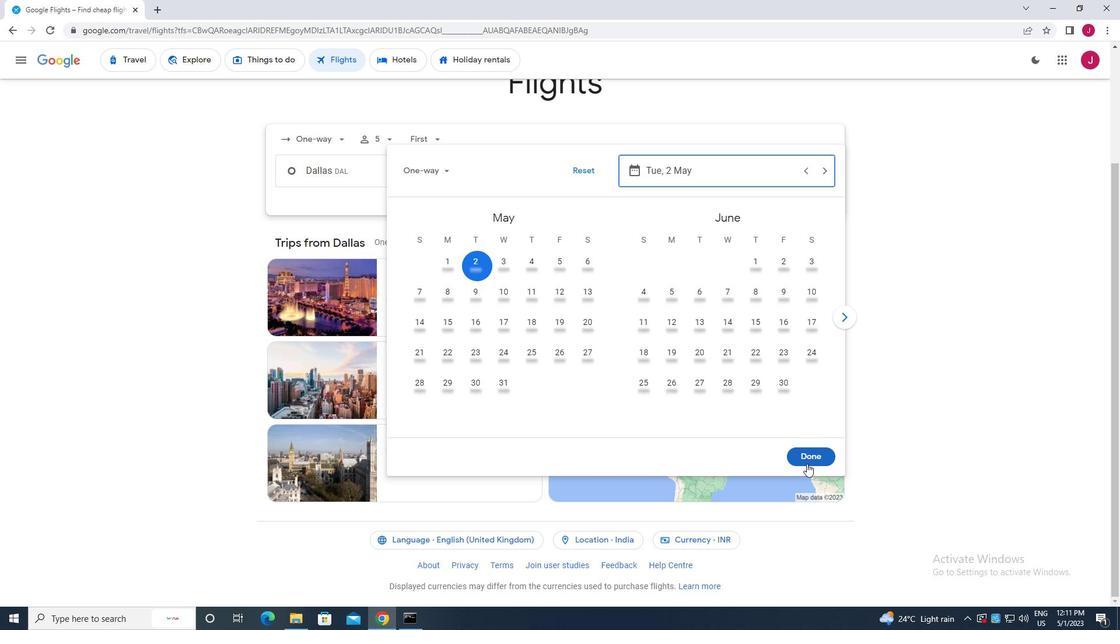 
Action: Mouse moved to (563, 214)
Screenshot: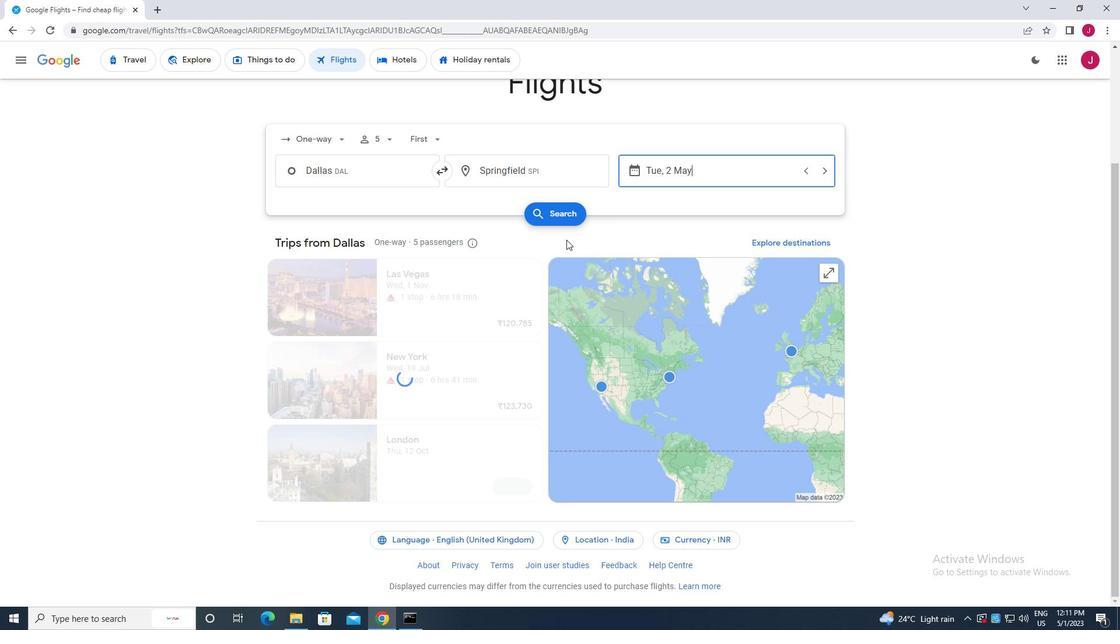 
Action: Mouse pressed left at (563, 214)
Screenshot: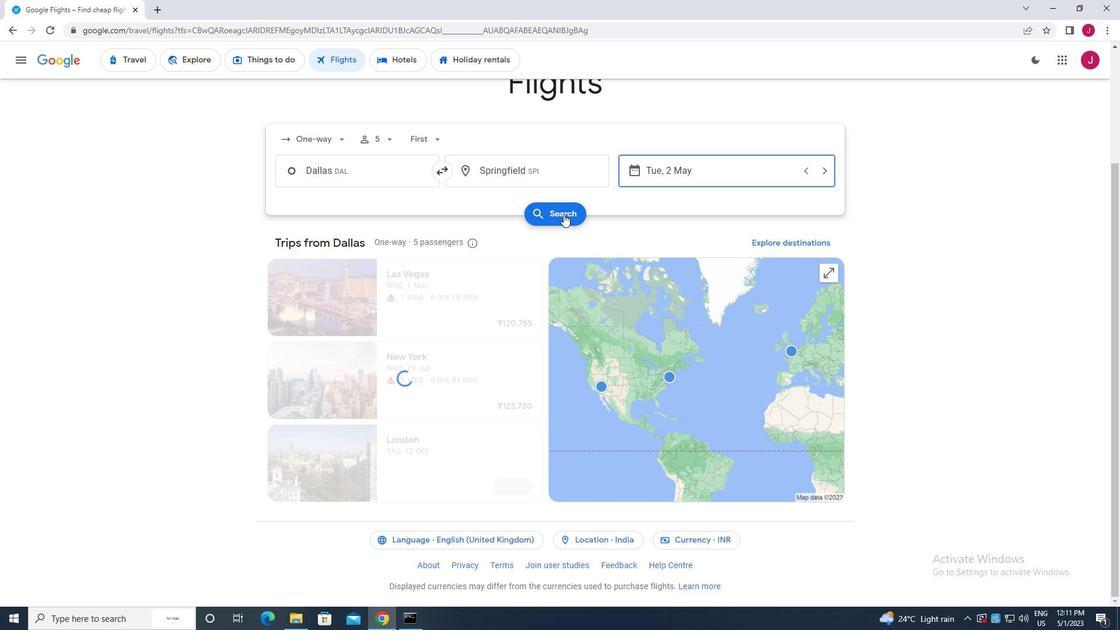 
Action: Mouse moved to (305, 168)
Screenshot: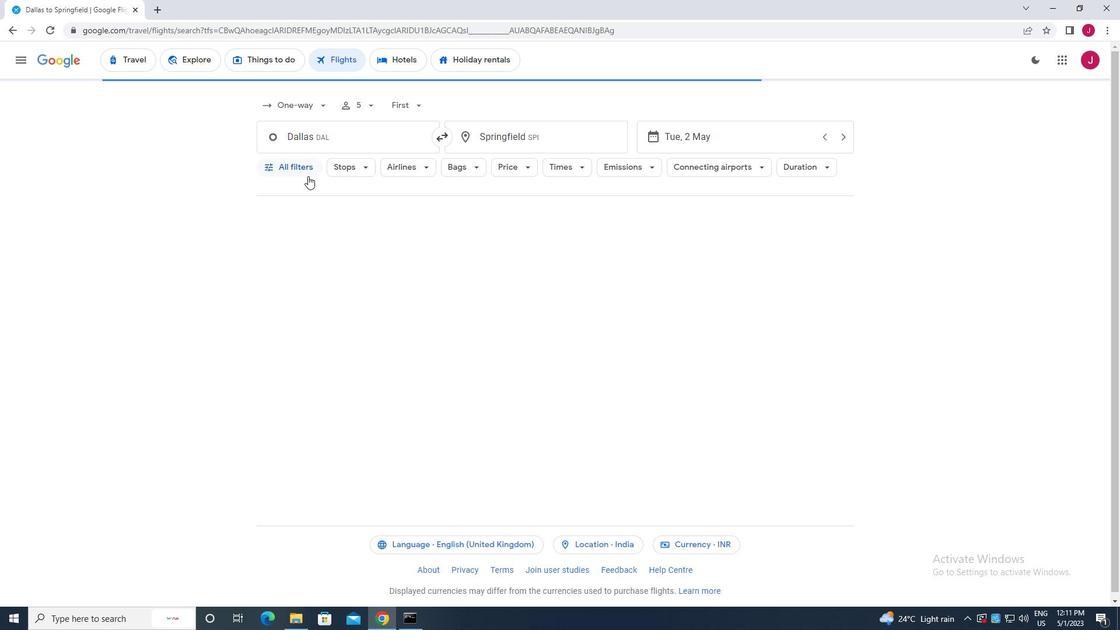 
Action: Mouse pressed left at (305, 168)
Screenshot: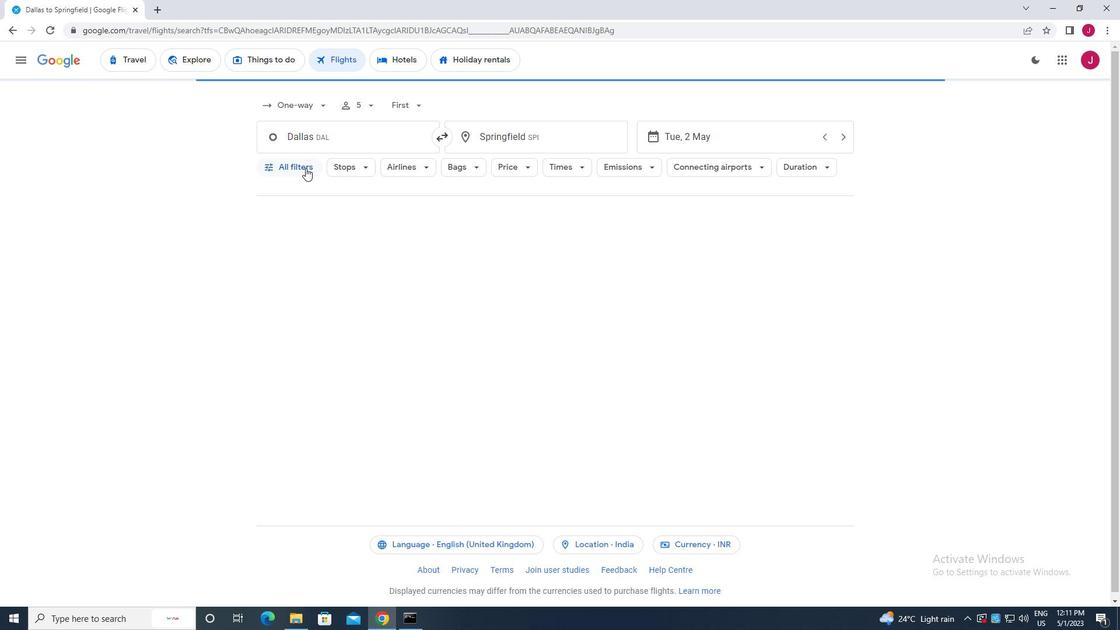 
Action: Mouse moved to (330, 227)
Screenshot: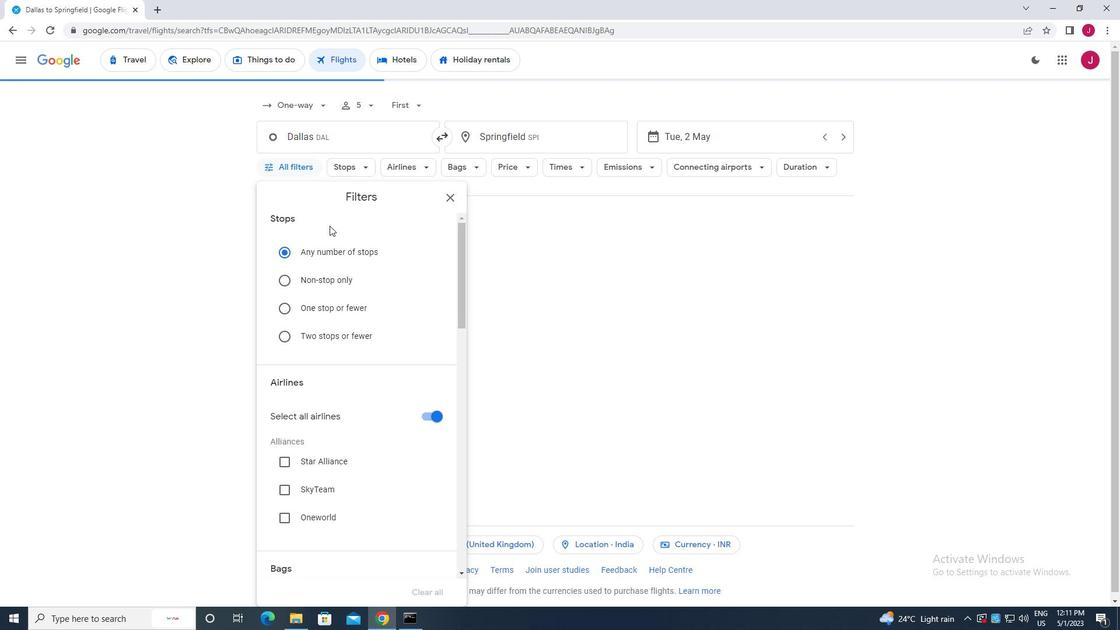 
Action: Mouse scrolled (330, 227) with delta (0, 0)
Screenshot: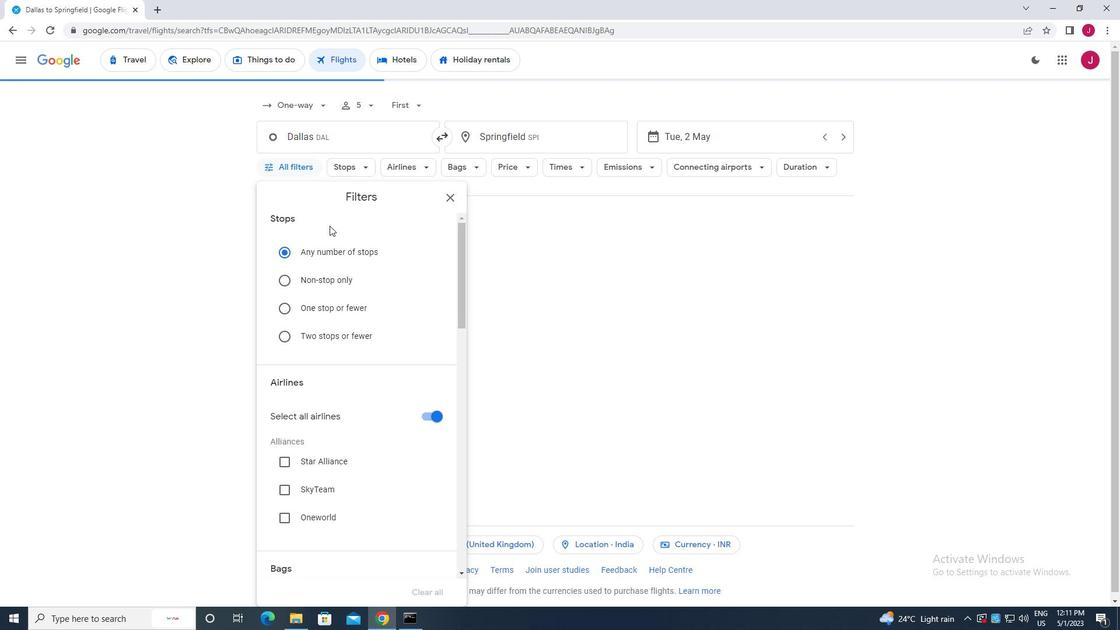 
Action: Mouse moved to (331, 229)
Screenshot: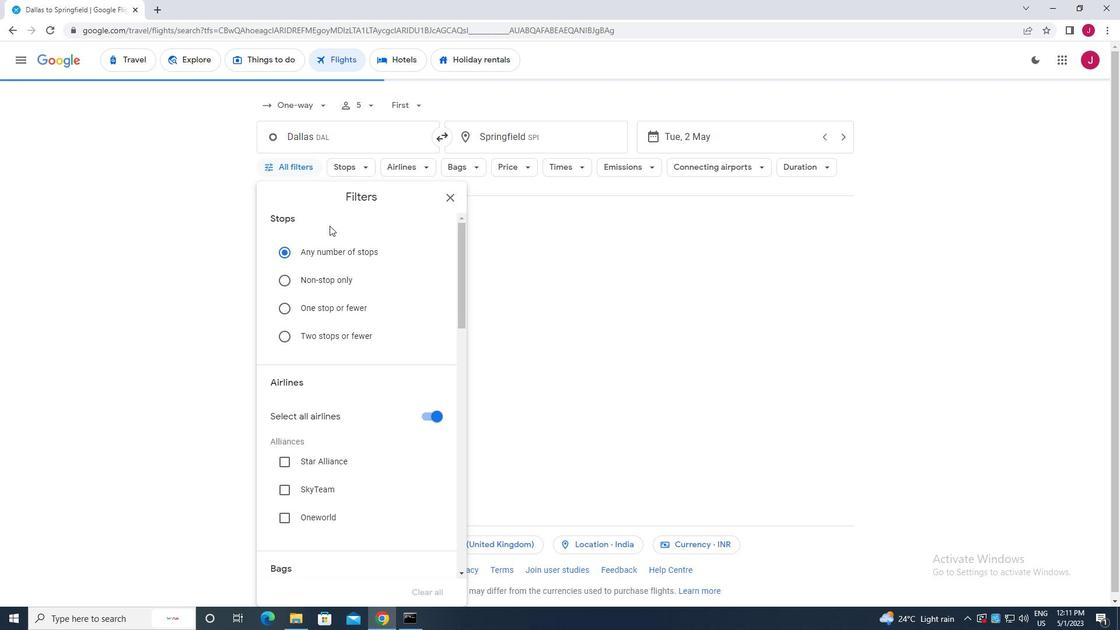 
Action: Mouse scrolled (331, 228) with delta (0, 0)
Screenshot: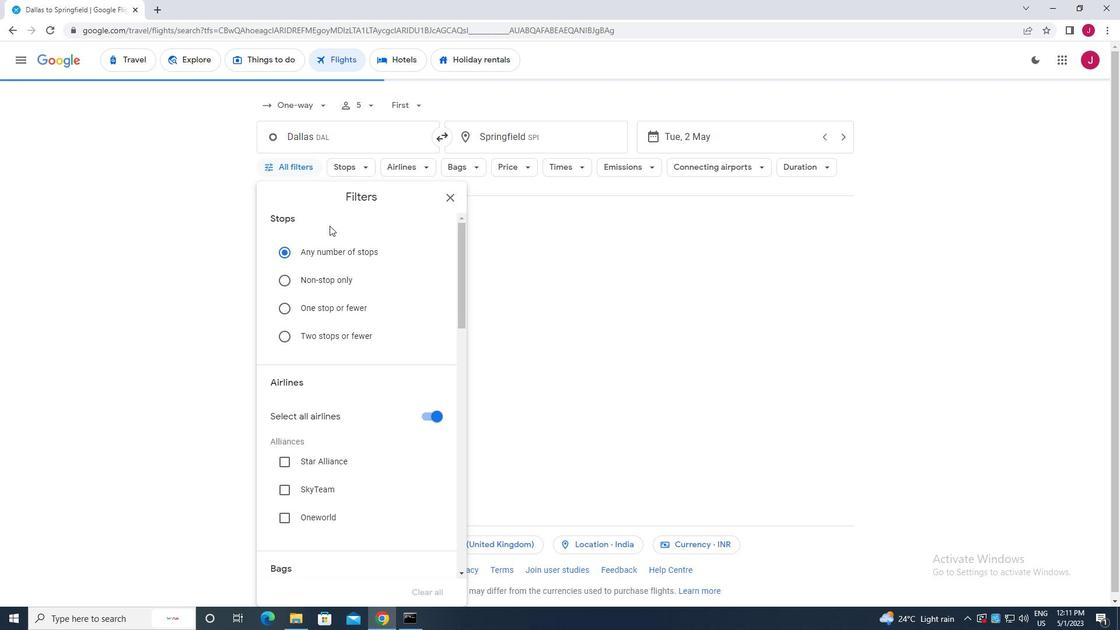 
Action: Mouse scrolled (331, 228) with delta (0, 0)
Screenshot: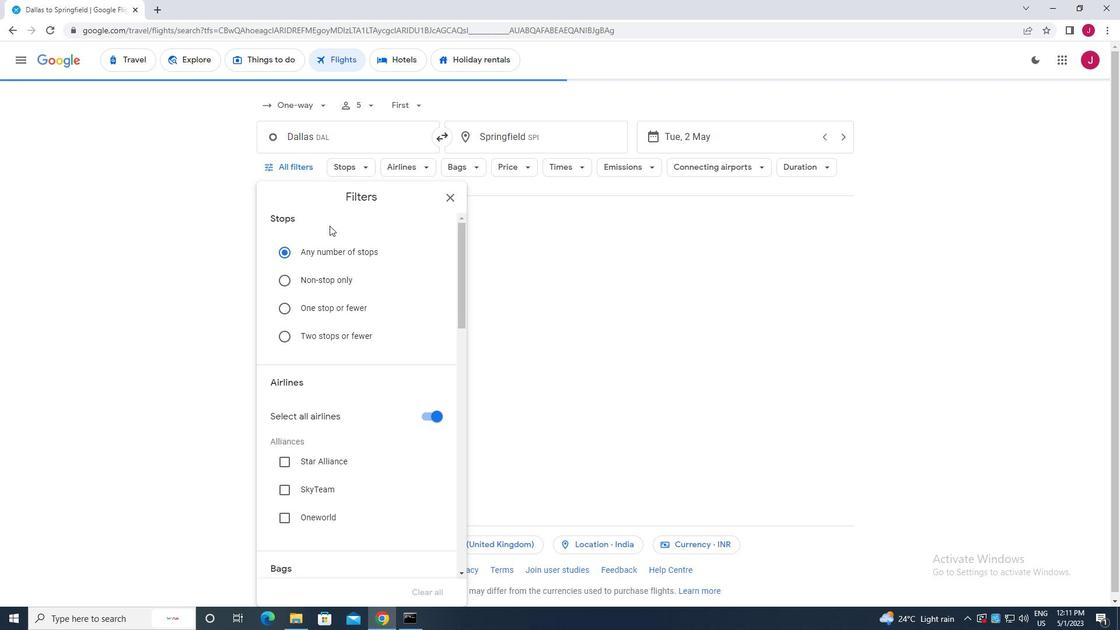 
Action: Mouse moved to (429, 239)
Screenshot: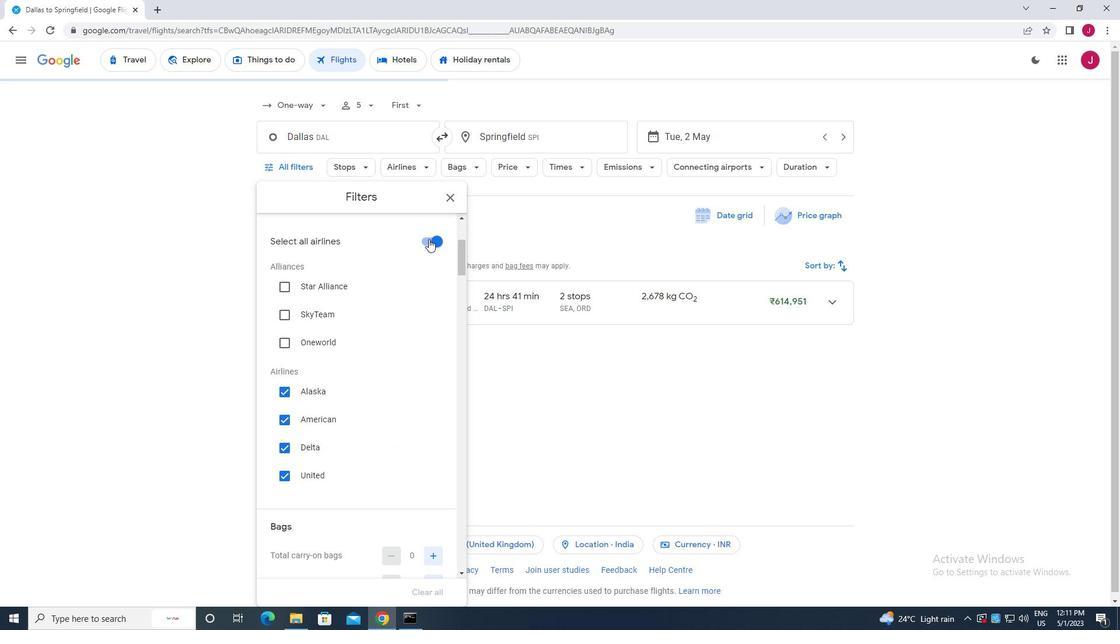 
Action: Mouse pressed left at (429, 239)
Screenshot: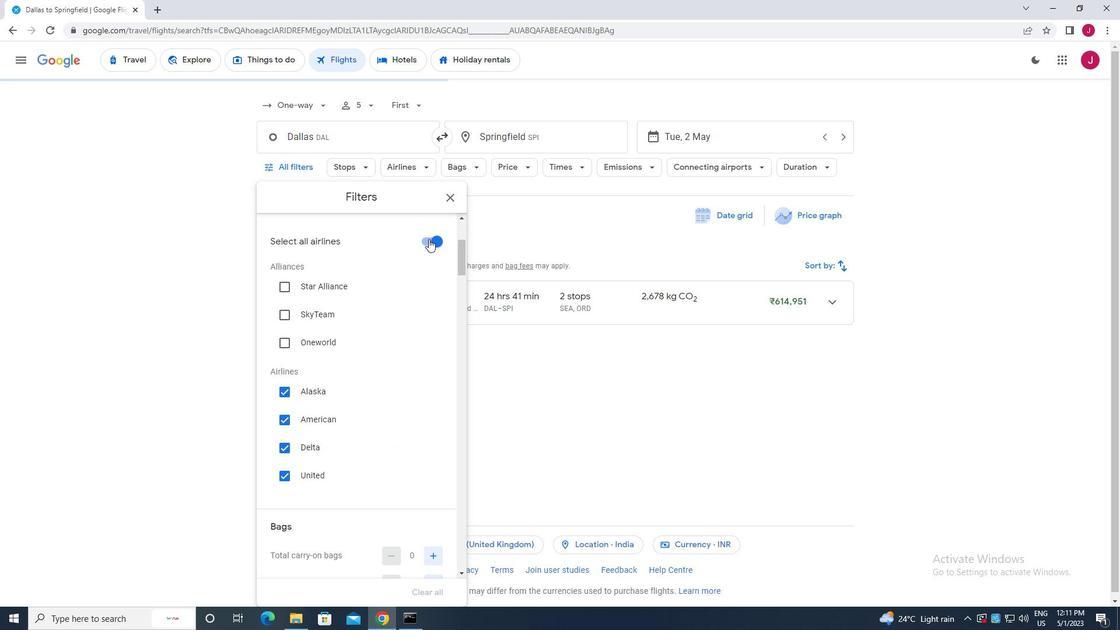 
Action: Mouse moved to (416, 250)
Screenshot: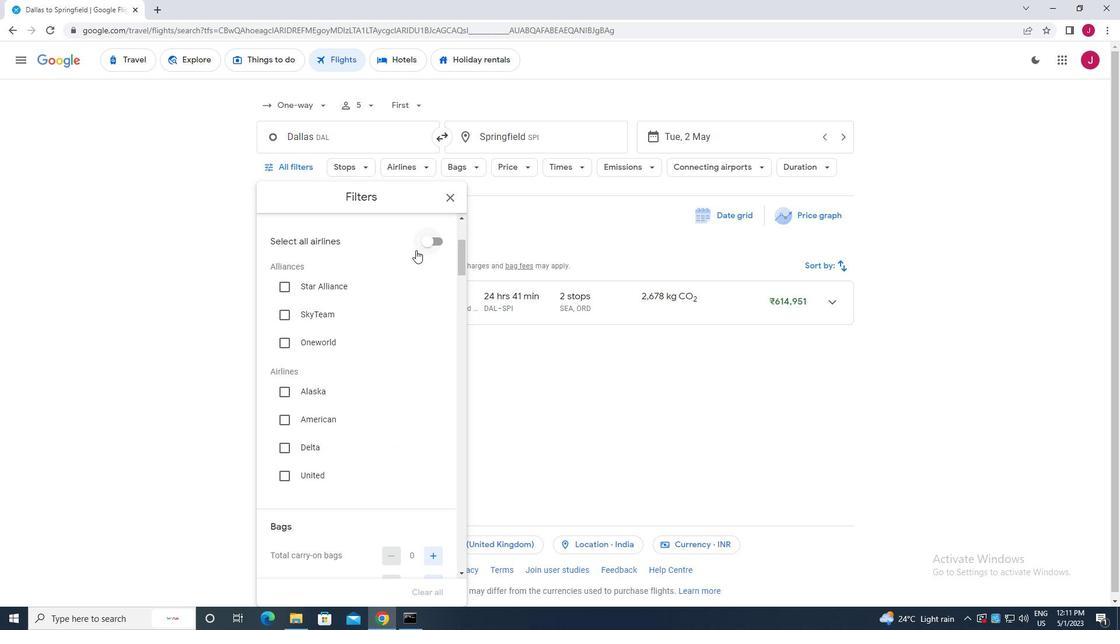 
Action: Mouse scrolled (416, 249) with delta (0, 0)
Screenshot: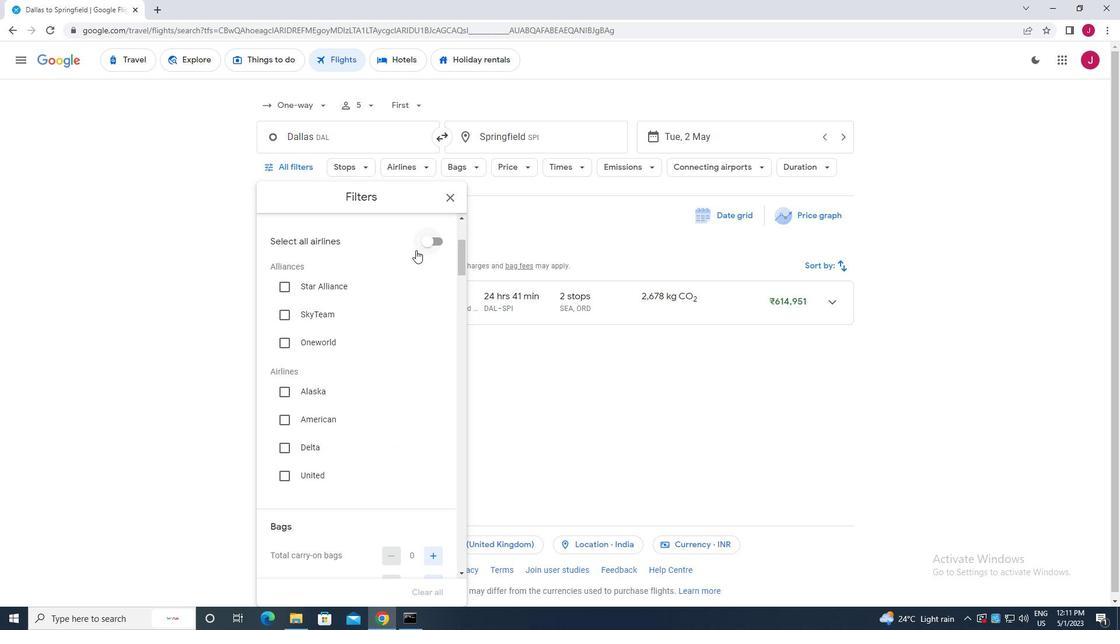 
Action: Mouse moved to (412, 250)
Screenshot: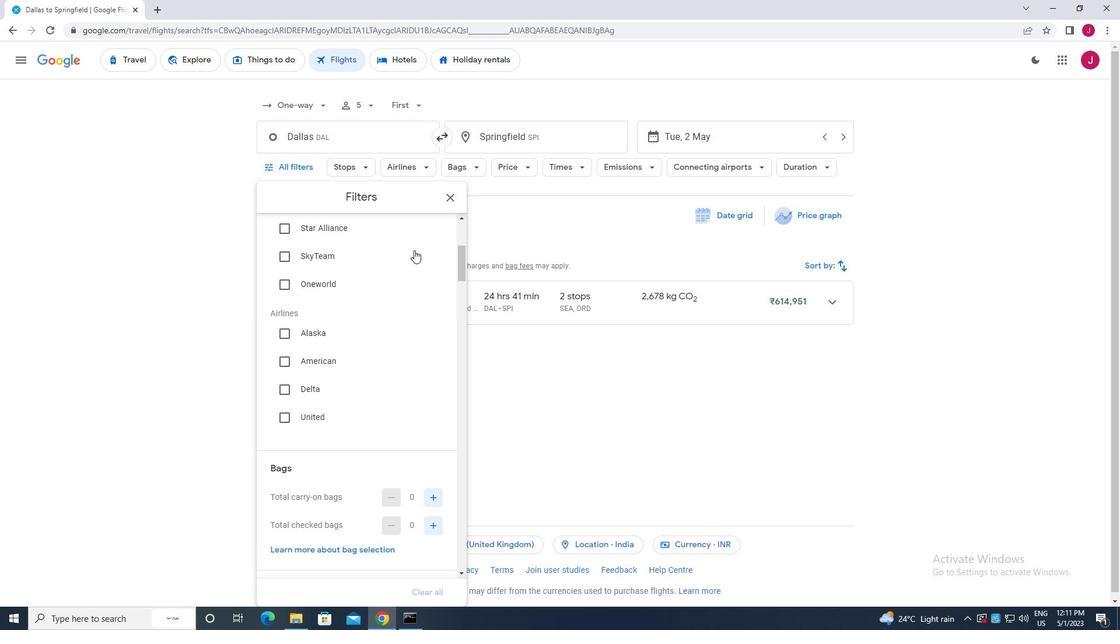 
Action: Mouse scrolled (412, 250) with delta (0, 0)
Screenshot: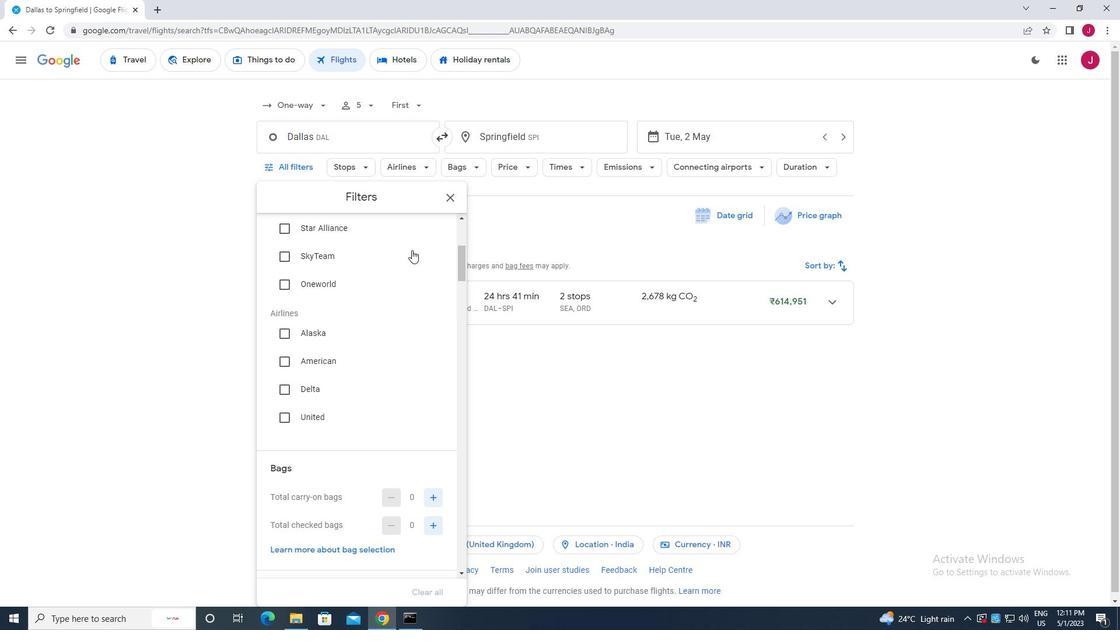 
Action: Mouse moved to (335, 375)
Screenshot: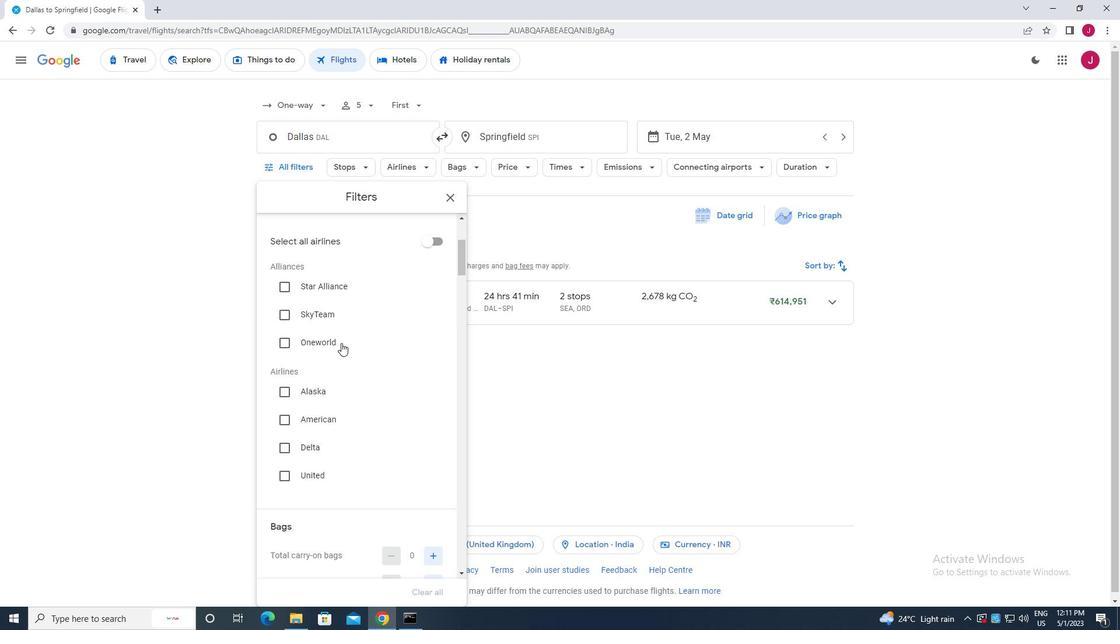 
Action: Mouse scrolled (335, 375) with delta (0, 0)
Screenshot: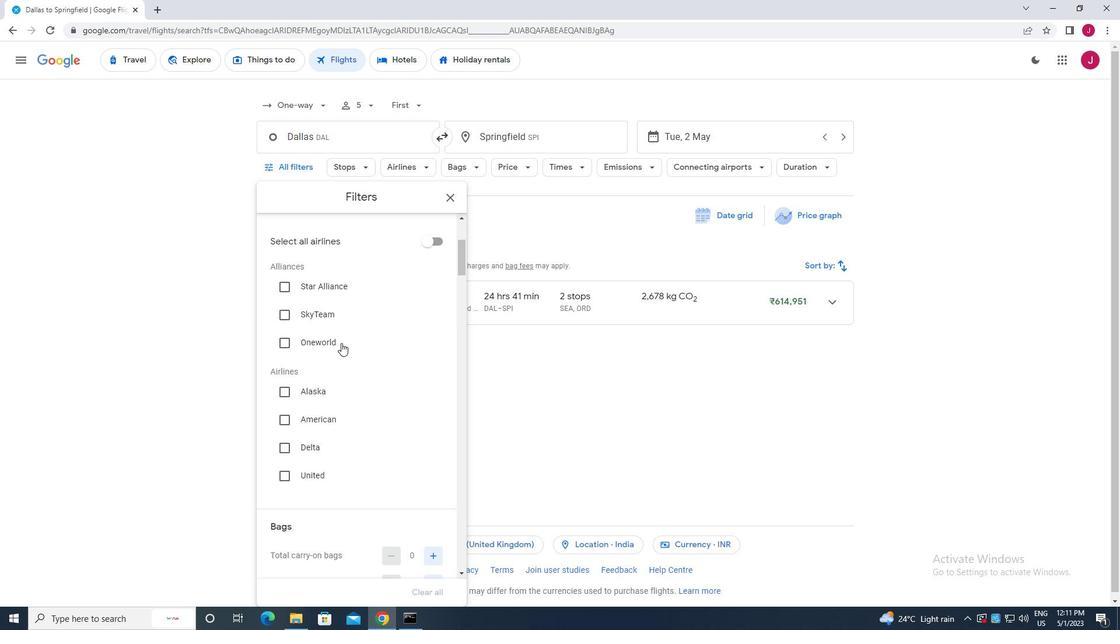 
Action: Mouse moved to (335, 376)
Screenshot: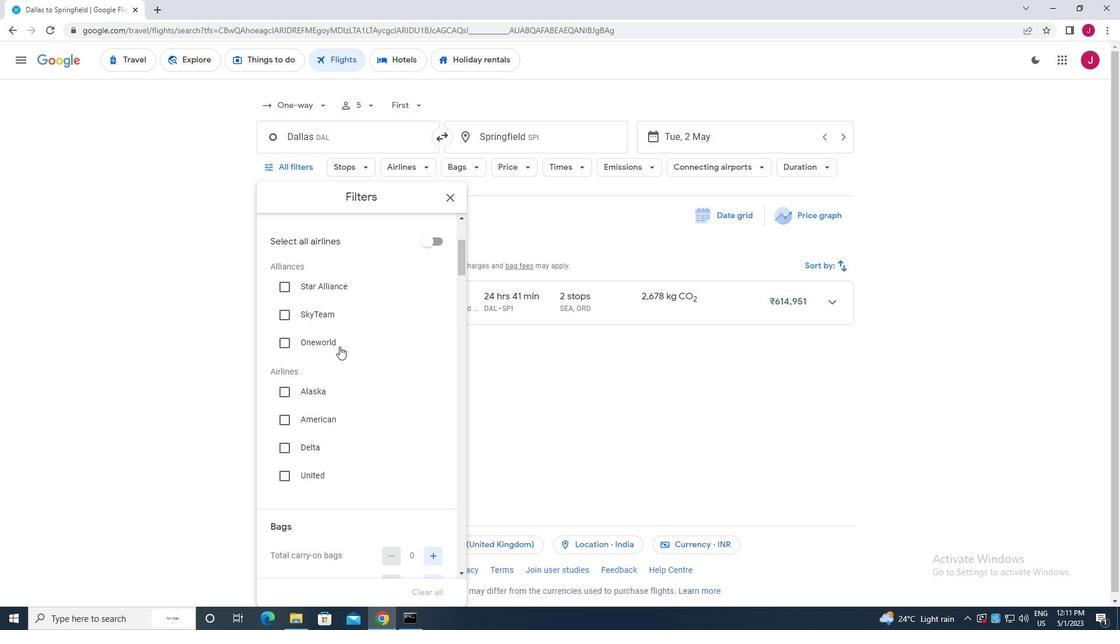 
Action: Mouse scrolled (335, 375) with delta (0, 0)
Screenshot: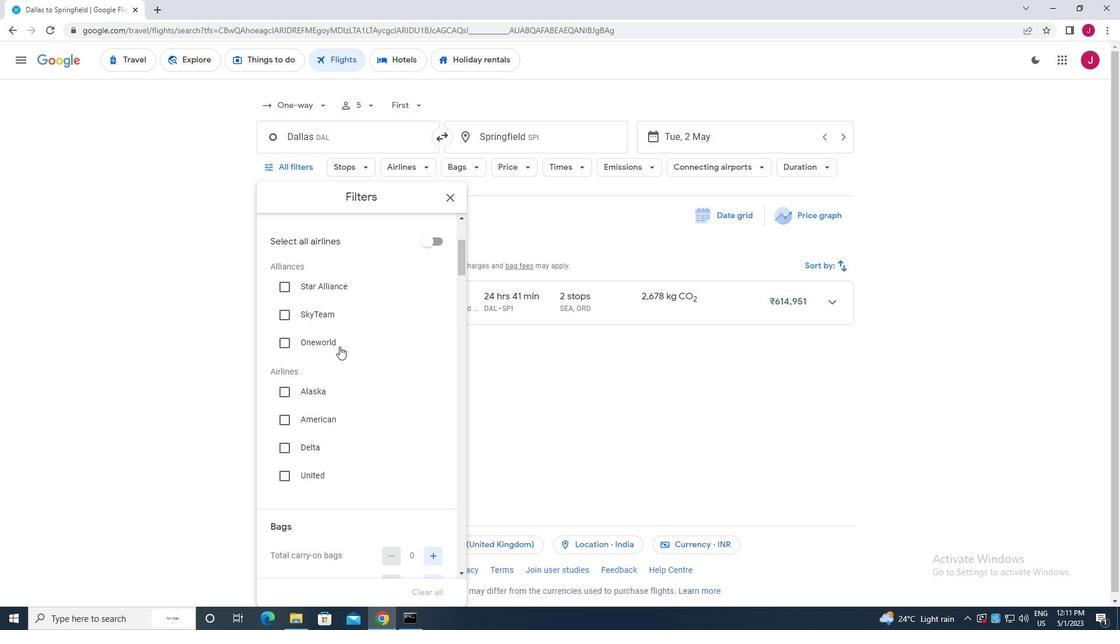 
Action: Mouse moved to (335, 378)
Screenshot: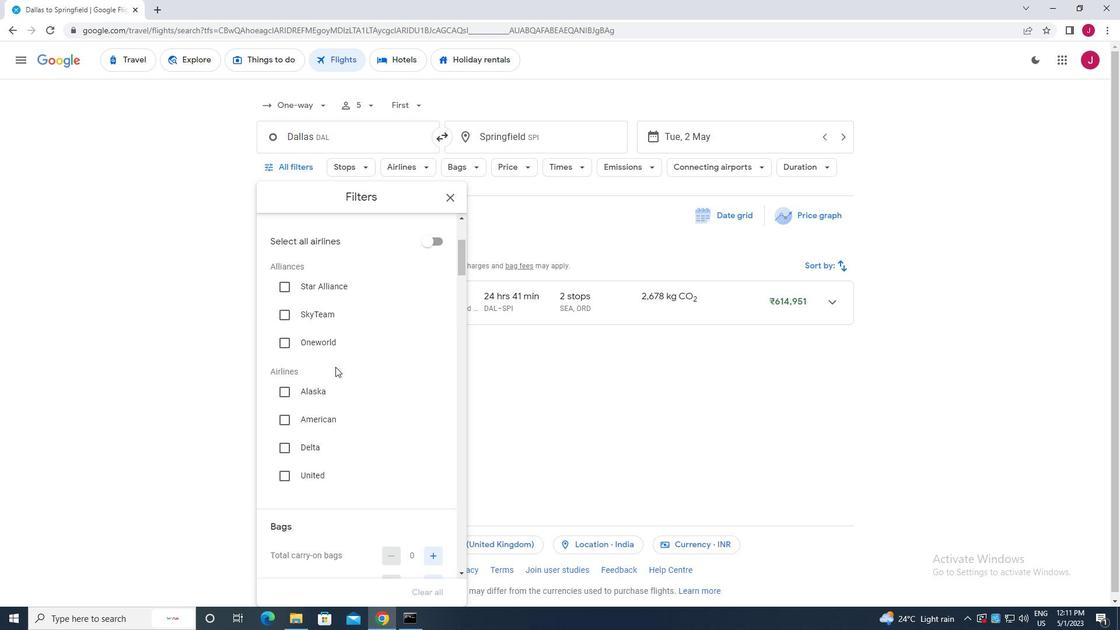 
Action: Mouse scrolled (335, 377) with delta (0, 0)
Screenshot: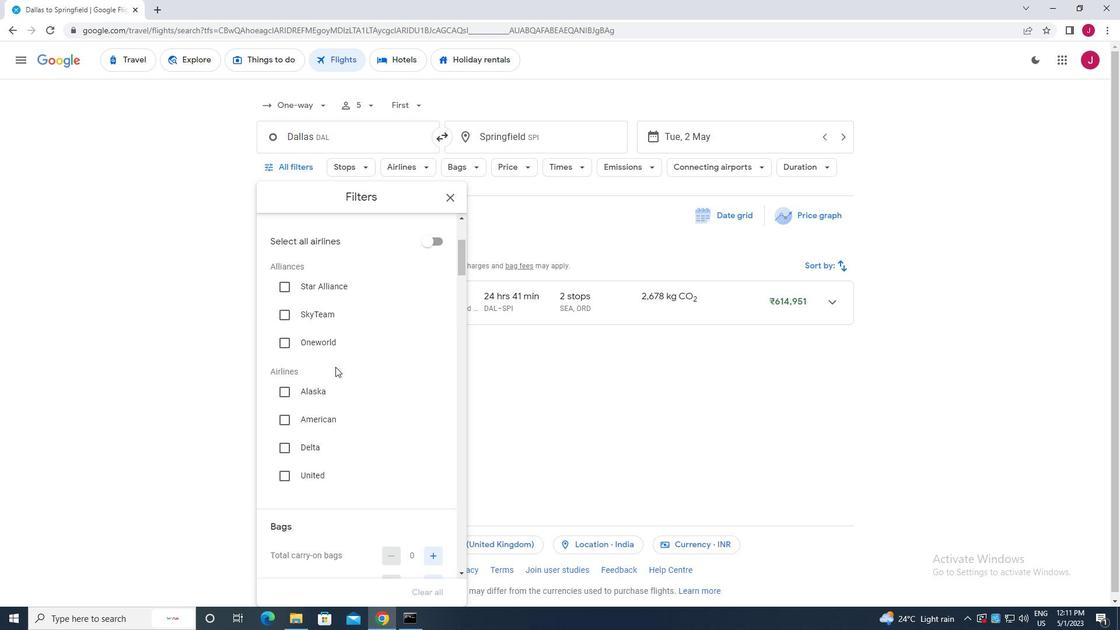 
Action: Mouse moved to (335, 378)
Screenshot: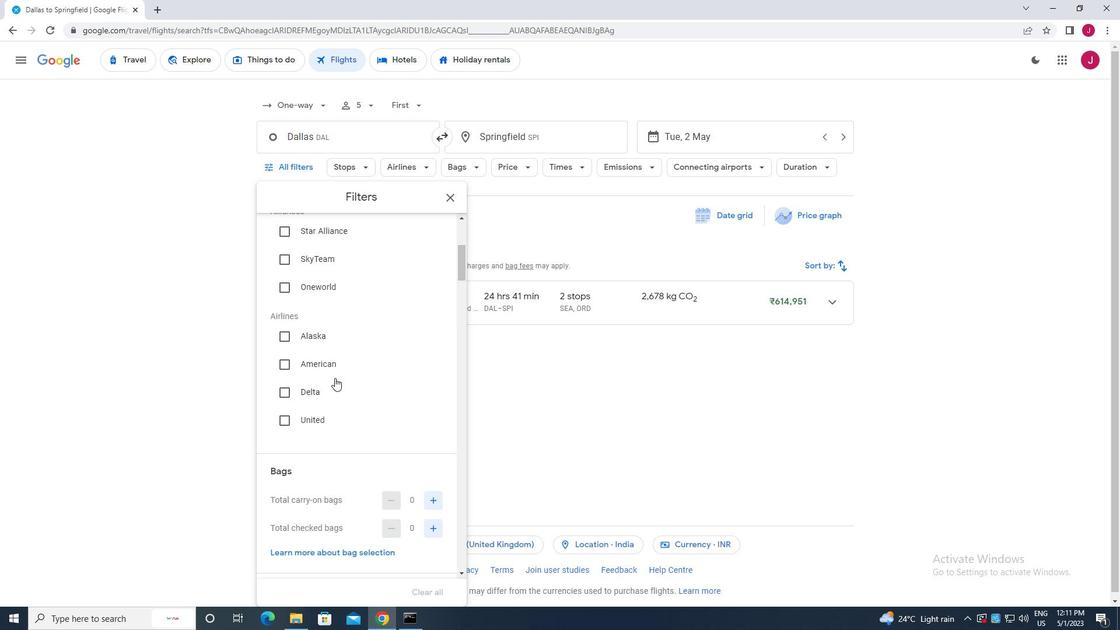 
Action: Mouse scrolled (335, 377) with delta (0, 0)
Screenshot: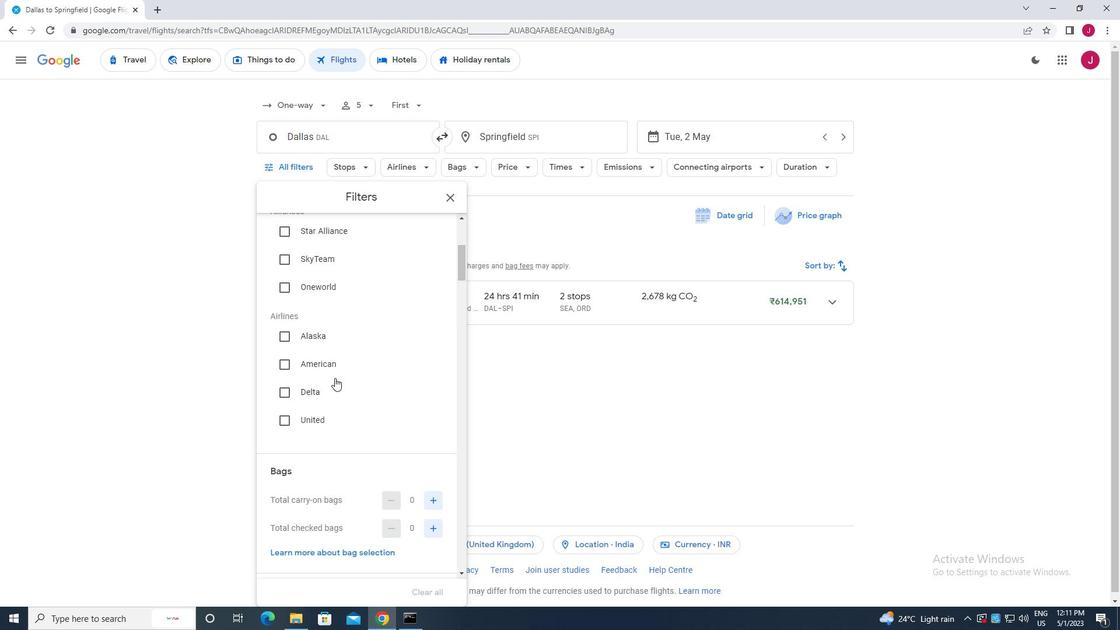 
Action: Mouse moved to (335, 377)
Screenshot: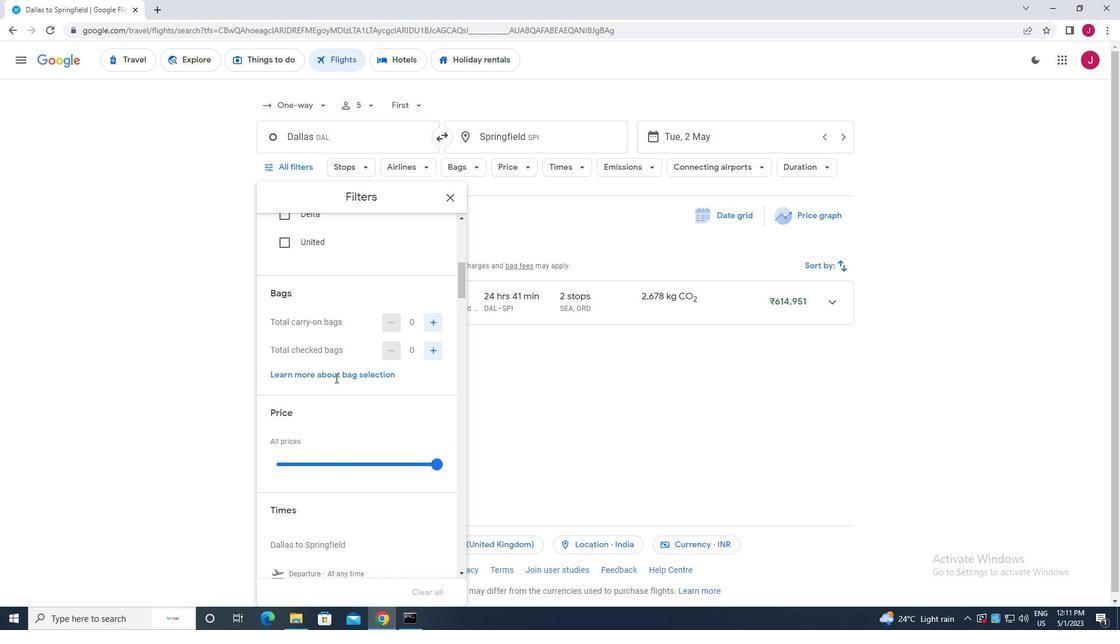 
Action: Mouse scrolled (335, 377) with delta (0, 0)
Screenshot: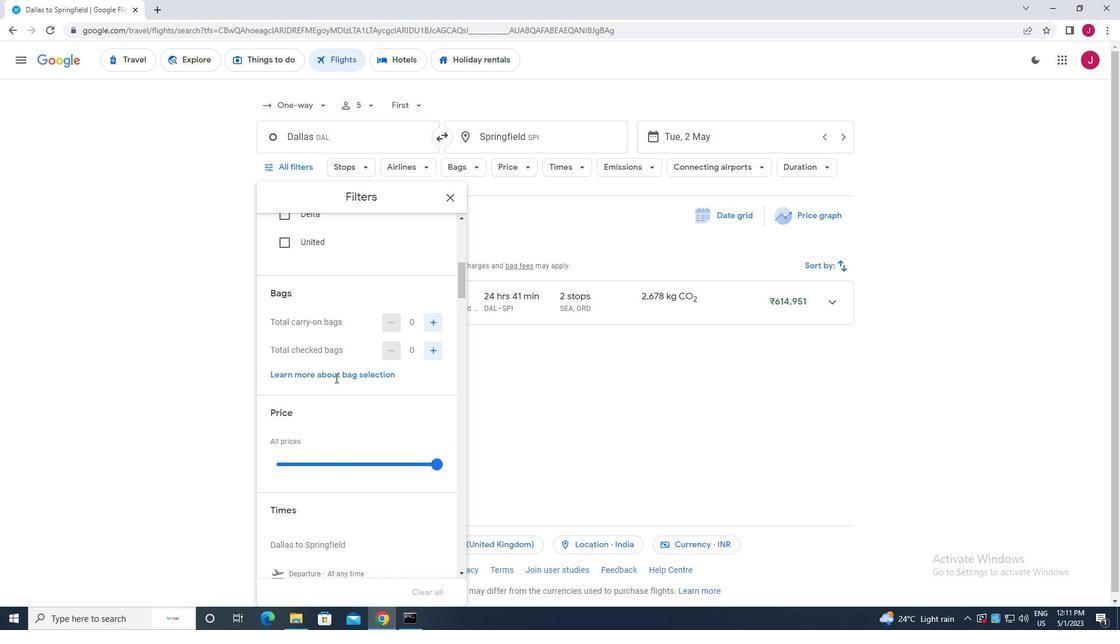 
Action: Mouse moved to (433, 291)
Screenshot: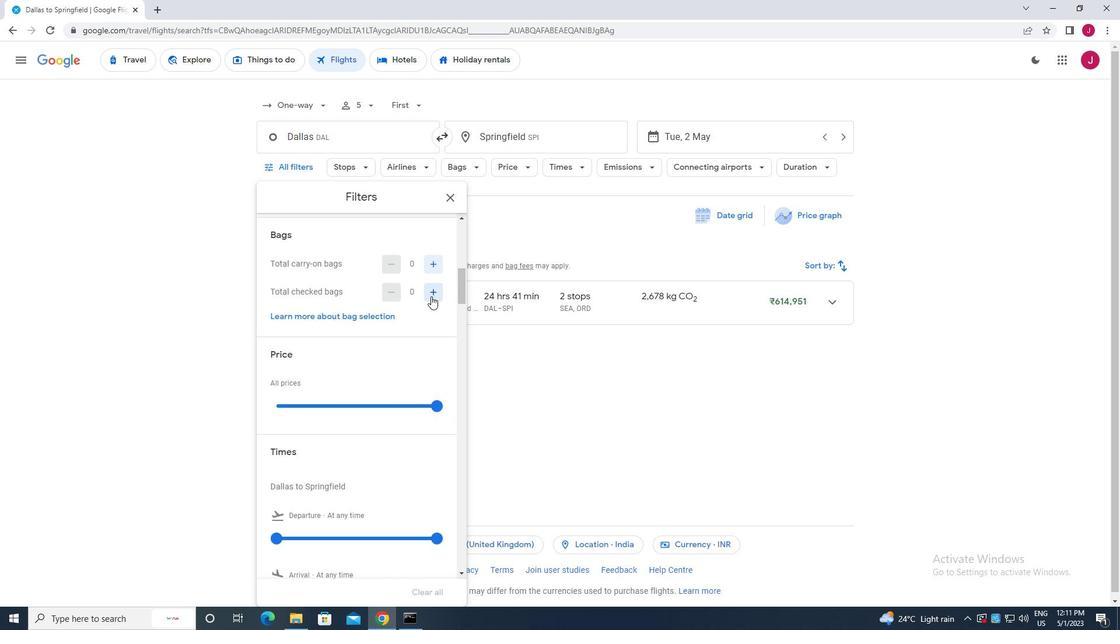 
Action: Mouse pressed left at (433, 291)
Screenshot: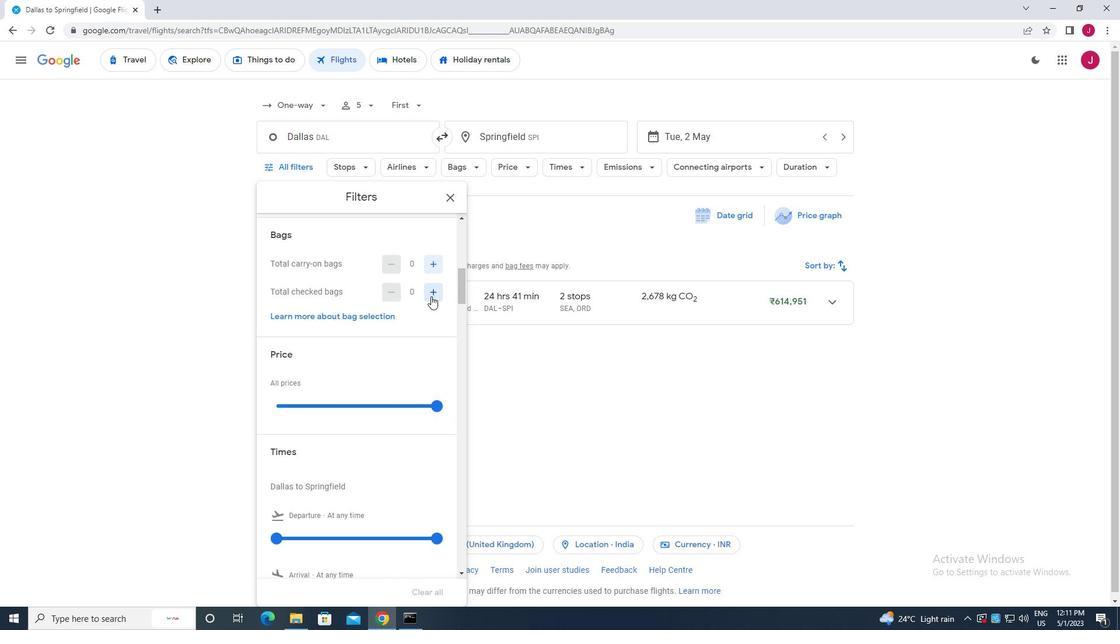 
Action: Mouse moved to (433, 291)
Screenshot: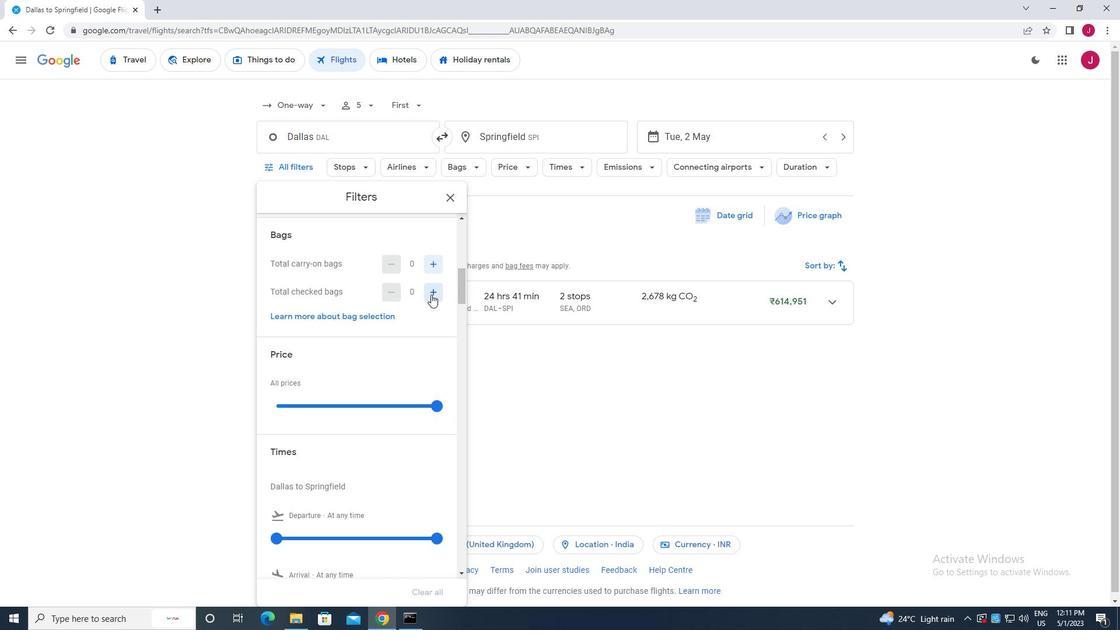 
Action: Mouse pressed left at (433, 291)
Screenshot: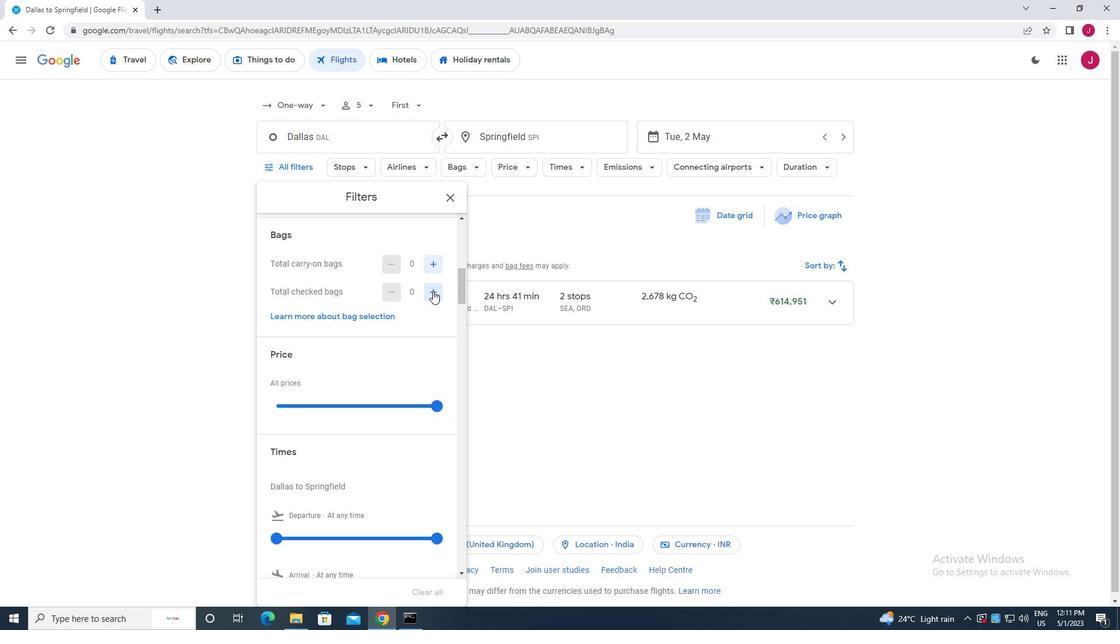 
Action: Mouse pressed left at (433, 291)
Screenshot: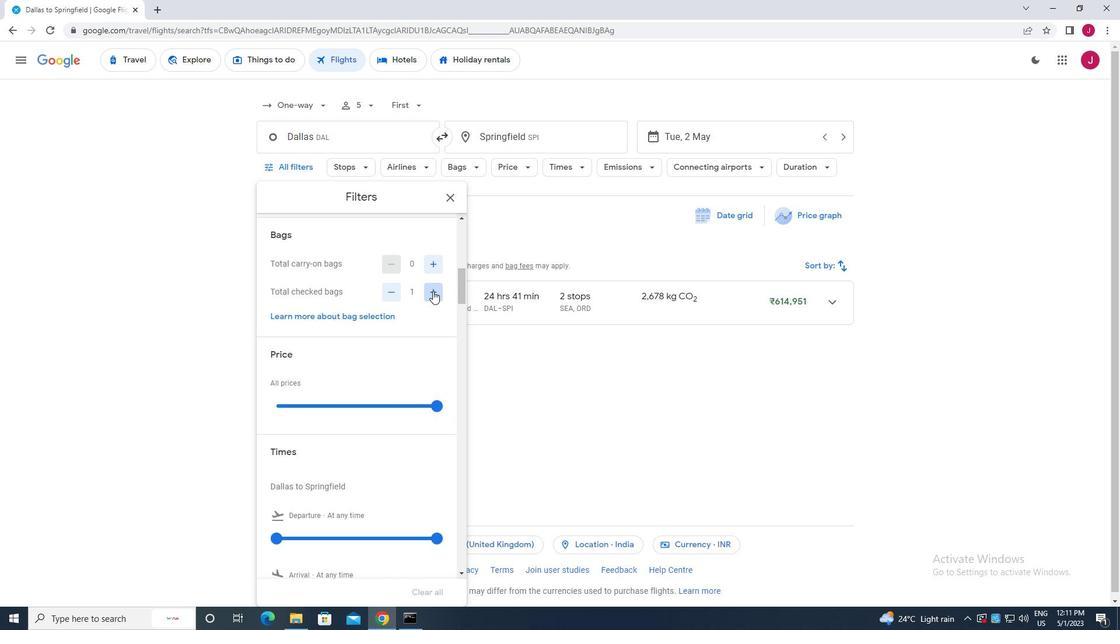 
Action: Mouse pressed left at (433, 291)
Screenshot: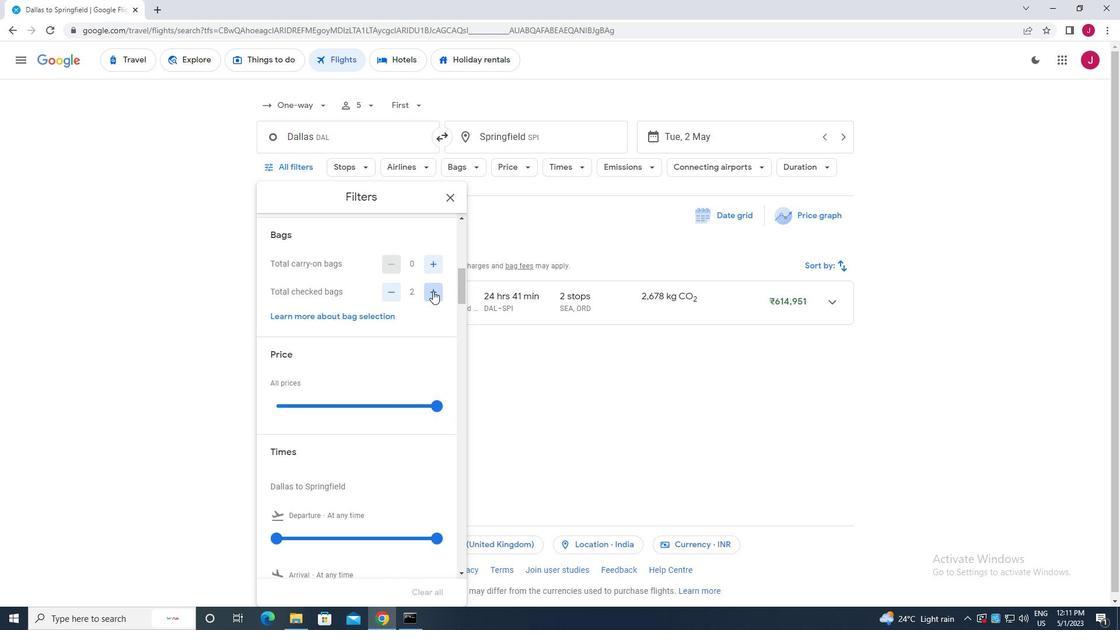
Action: Mouse pressed left at (433, 291)
Screenshot: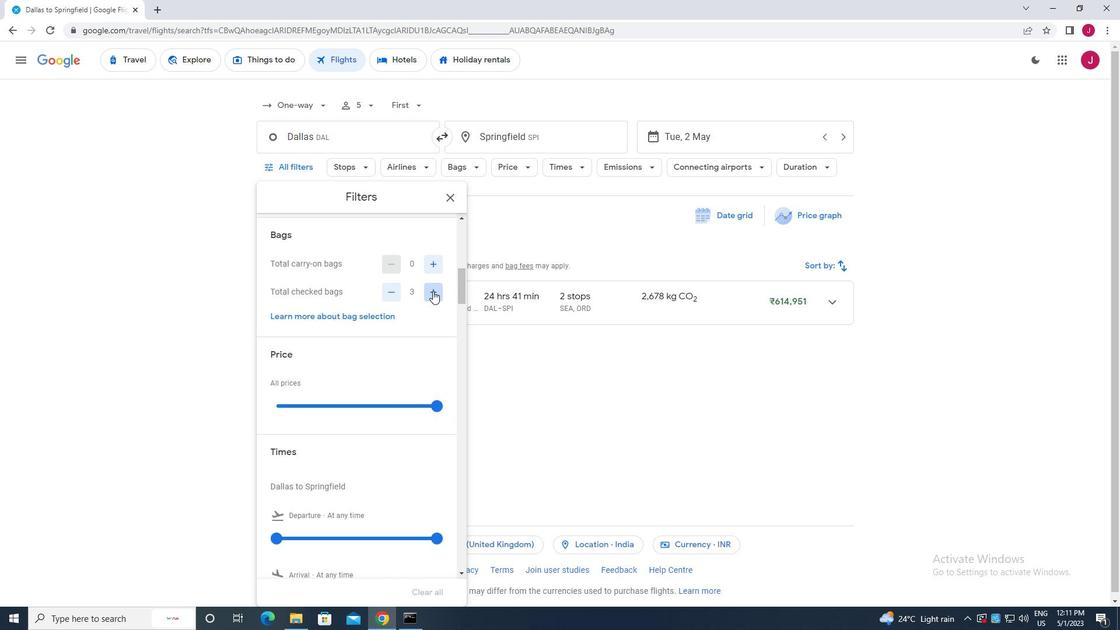 
Action: Mouse moved to (433, 291)
Screenshot: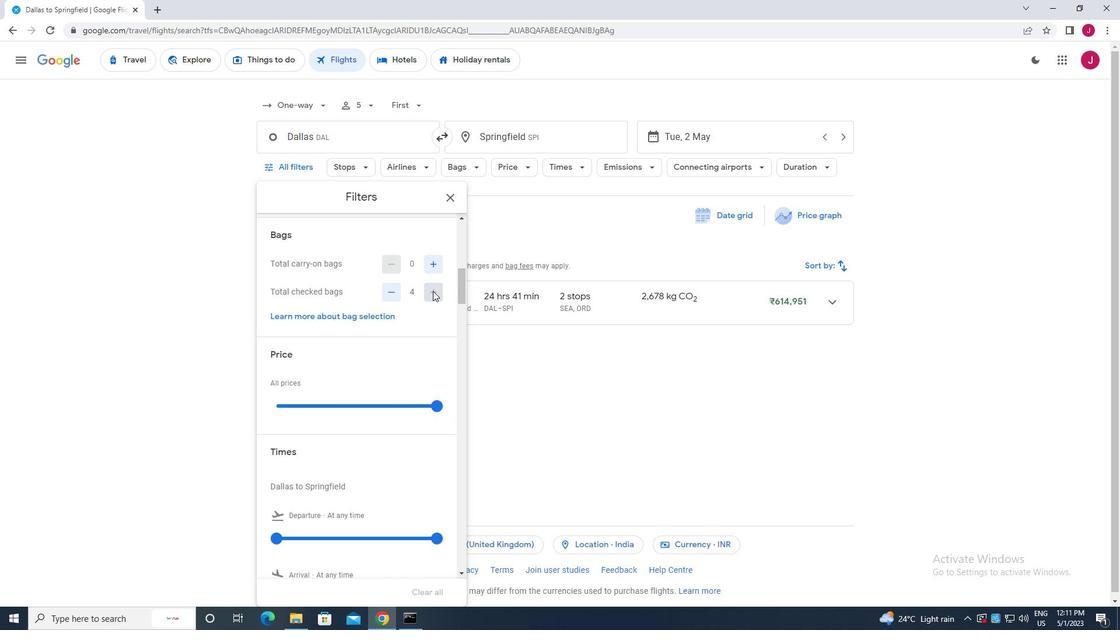 
Action: Mouse pressed left at (433, 291)
Screenshot: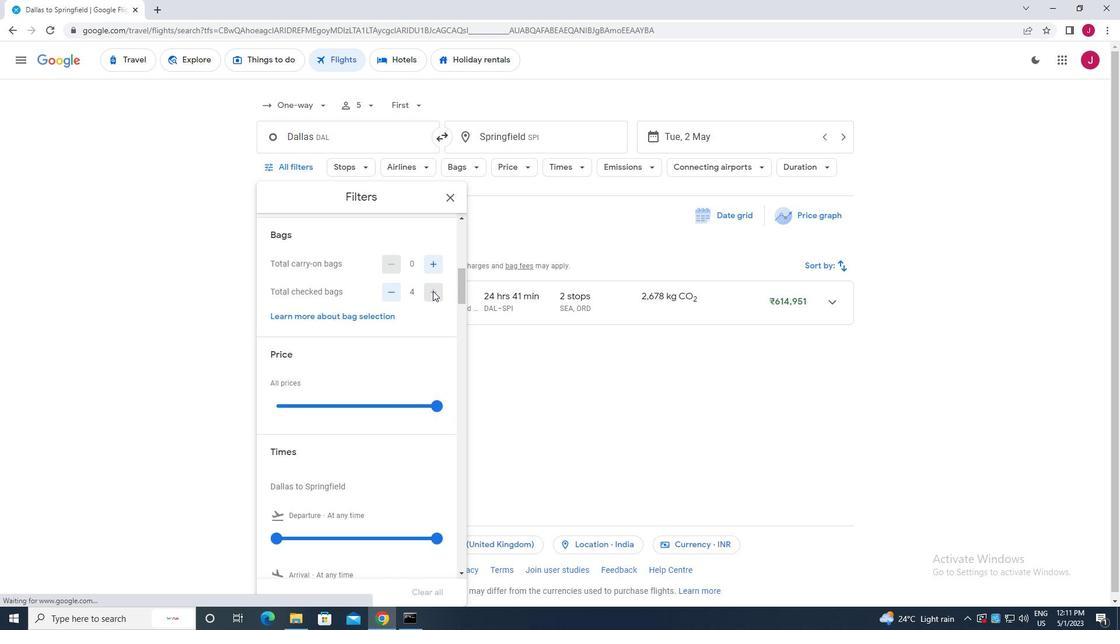 
Action: Mouse moved to (440, 406)
Screenshot: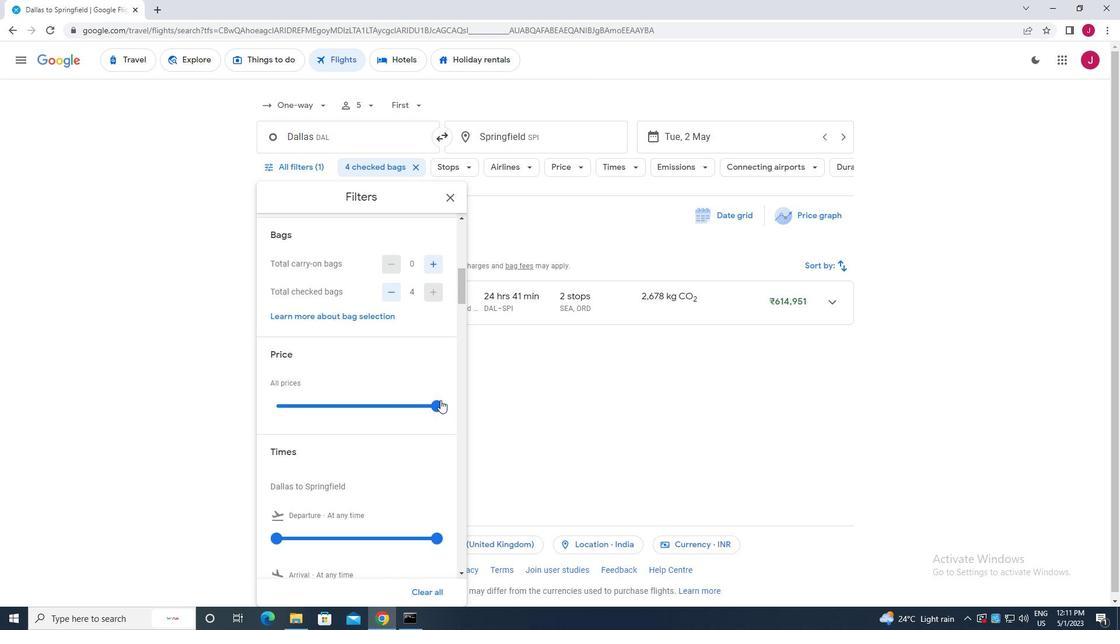 
Action: Mouse pressed left at (440, 406)
Screenshot: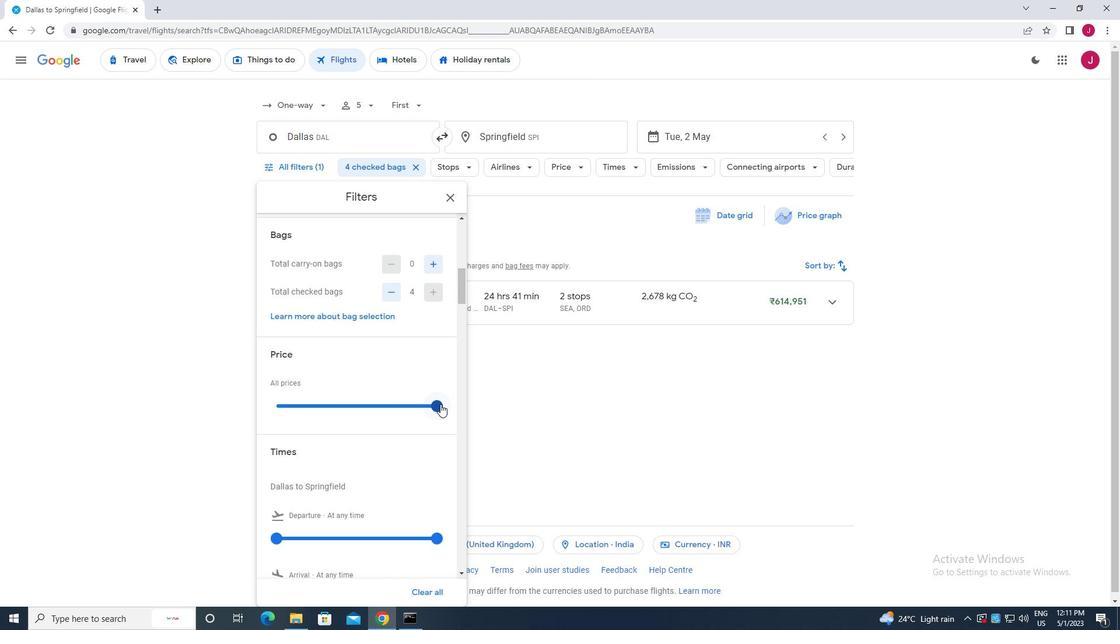 
Action: Mouse moved to (351, 374)
Screenshot: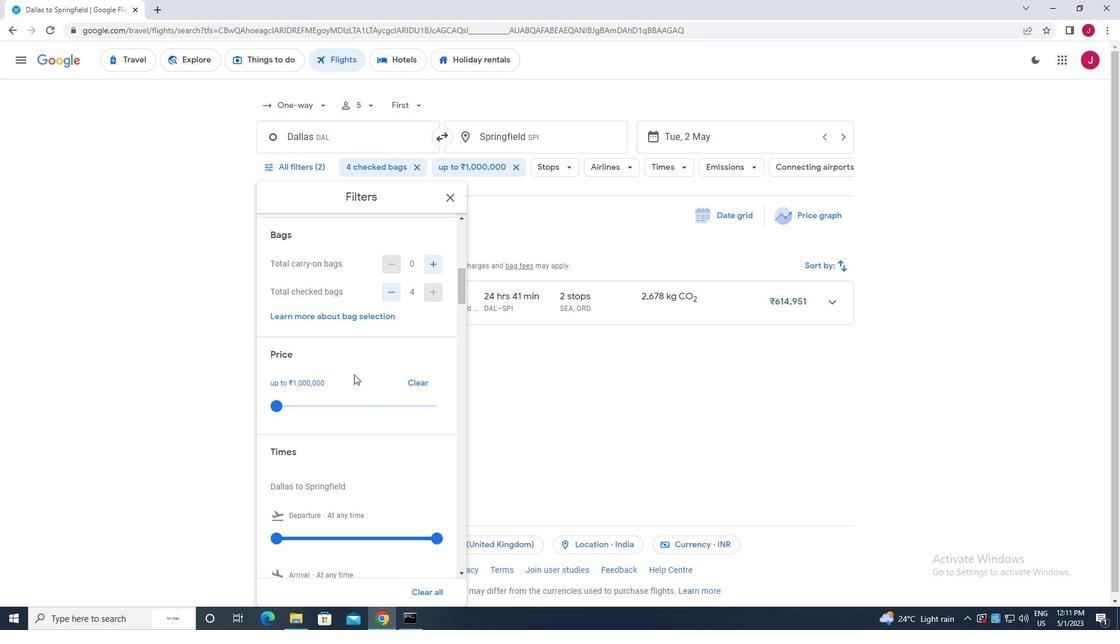 
Action: Mouse scrolled (351, 374) with delta (0, 0)
Screenshot: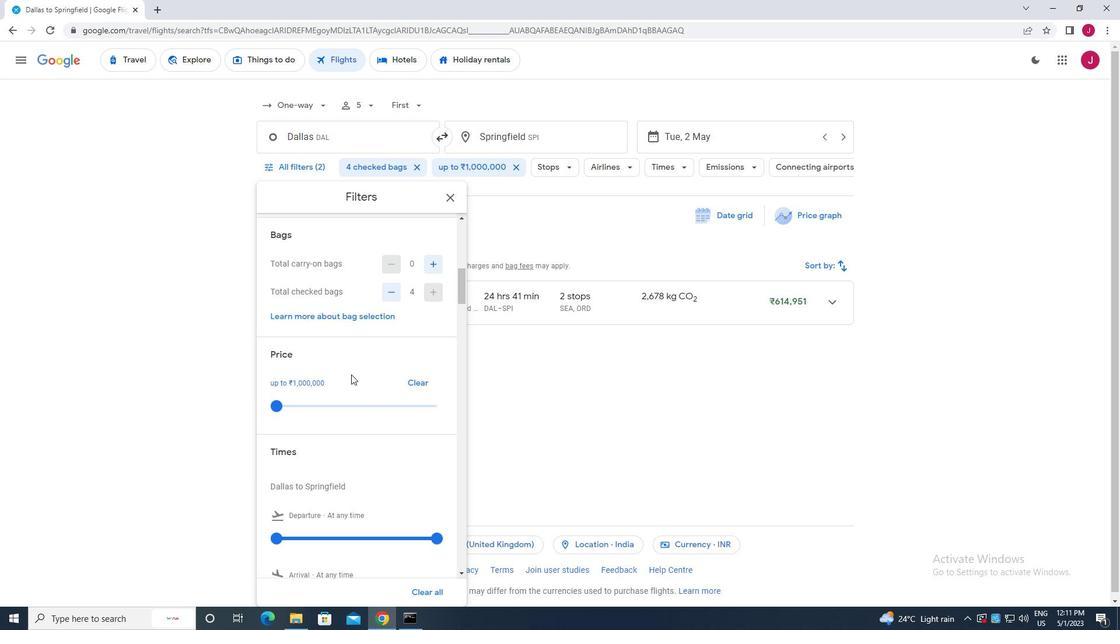 
Action: Mouse moved to (277, 481)
Screenshot: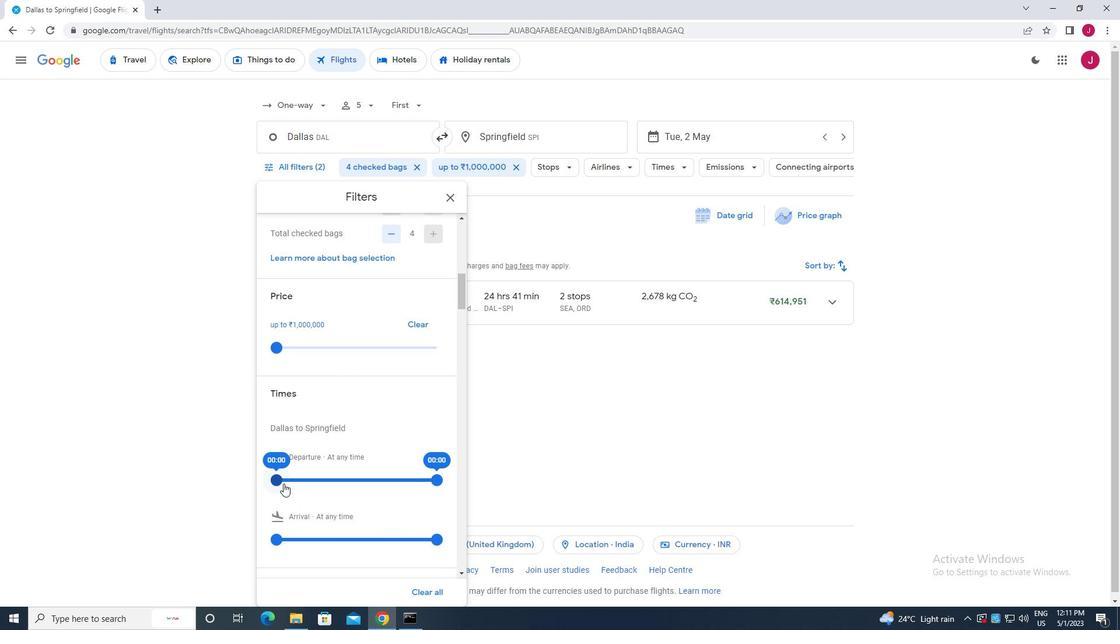 
Action: Mouse pressed left at (277, 481)
Screenshot: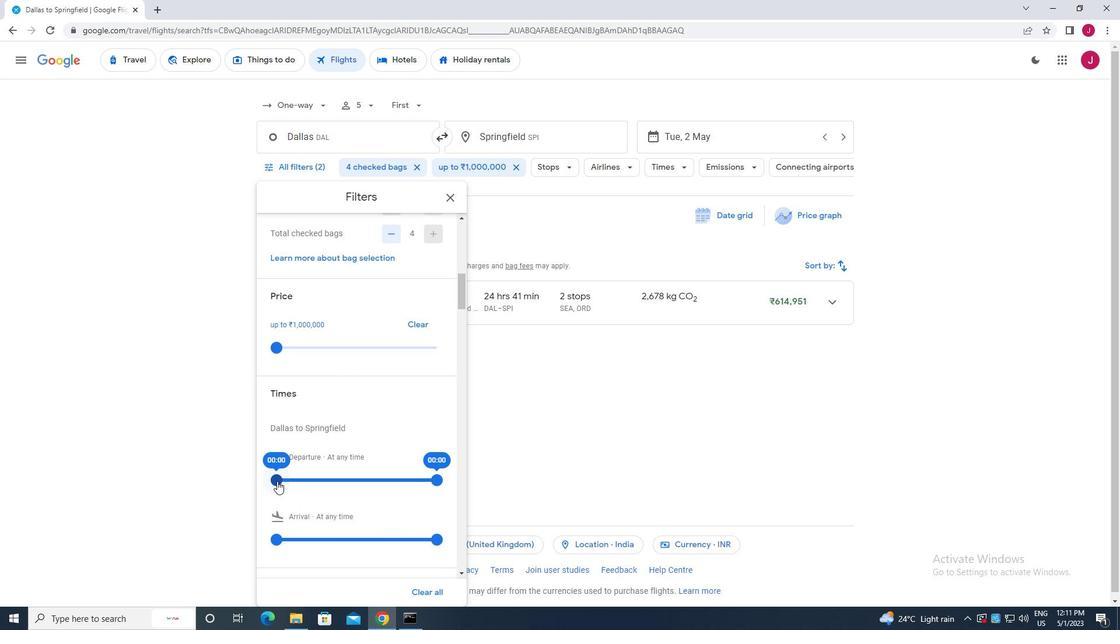 
Action: Mouse moved to (440, 480)
Screenshot: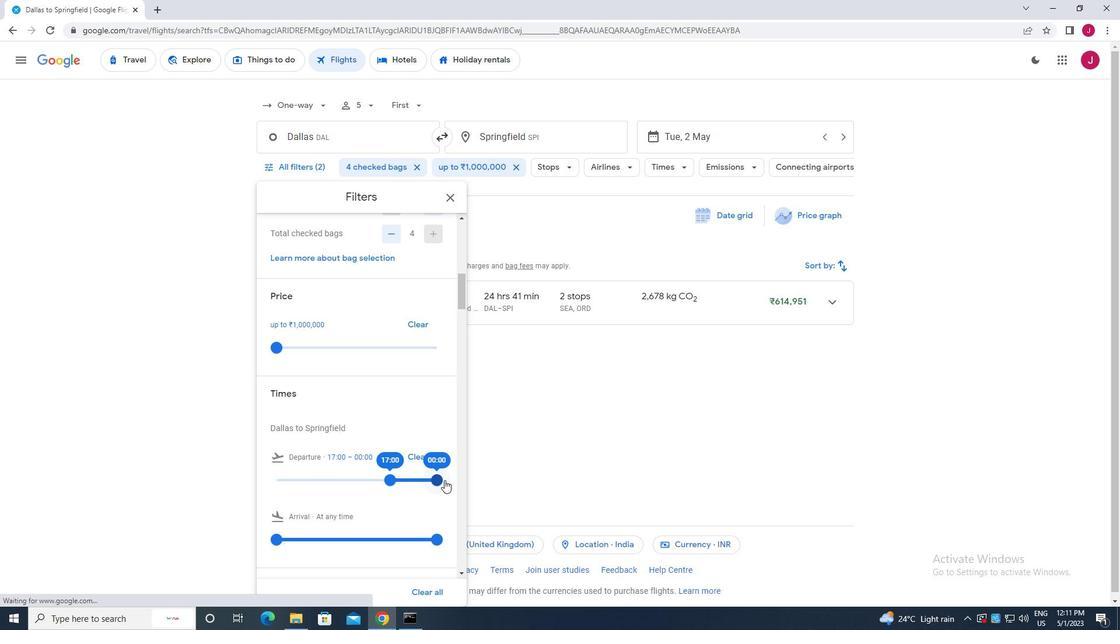 
Action: Mouse pressed left at (440, 480)
Screenshot: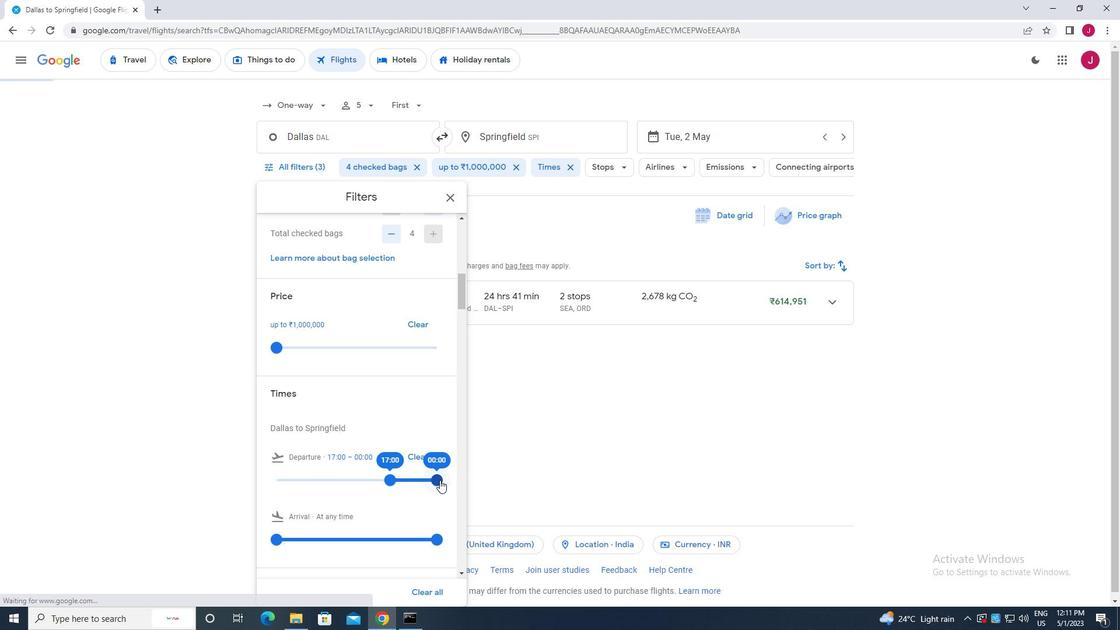 
Action: Mouse moved to (454, 198)
Screenshot: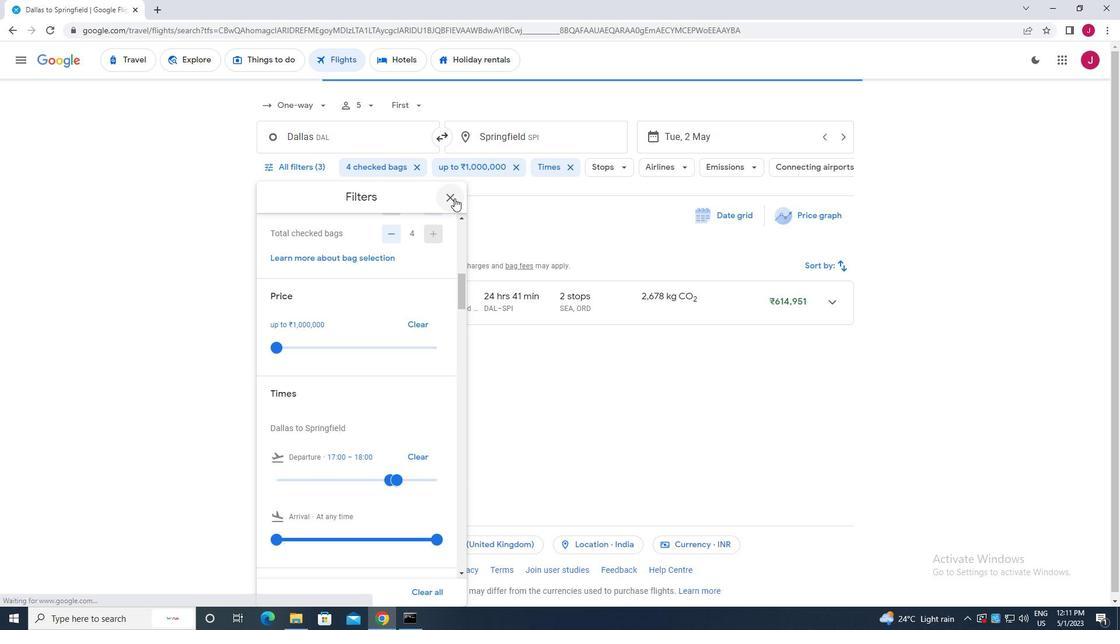 
Action: Mouse pressed left at (454, 198)
Screenshot: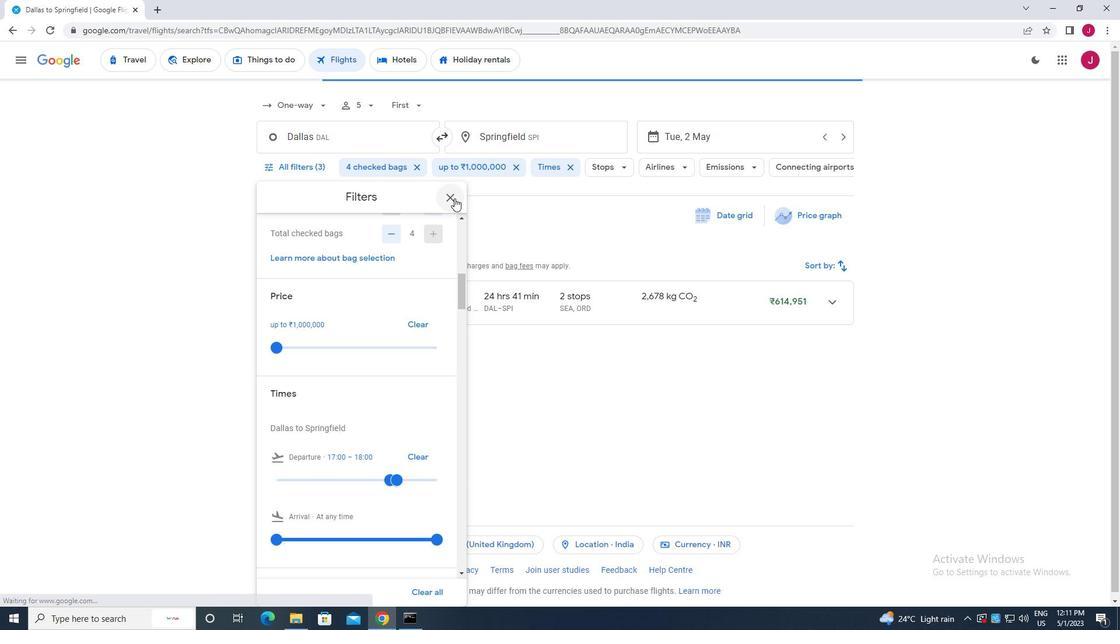 
Action: Mouse moved to (451, 200)
Screenshot: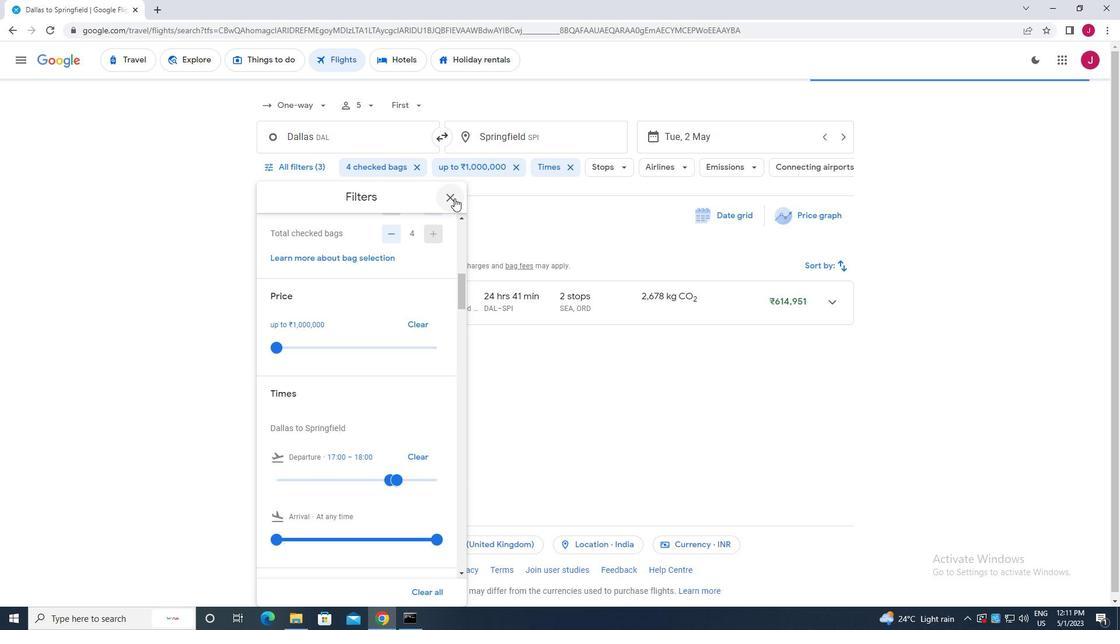 
